 Task: Search one way flight ticket for 1 adult, 5 children, 2 infants in seat and 1 infant on lap in first from Daytona Beach: Daytona Beach International Airport to Laramie: Laramie Regional Airport on 5-3-2023. Number of bags: 1 checked bag. Price is upto 55000. Outbound departure time preference is 0:00.
Action: Mouse moved to (337, 168)
Screenshot: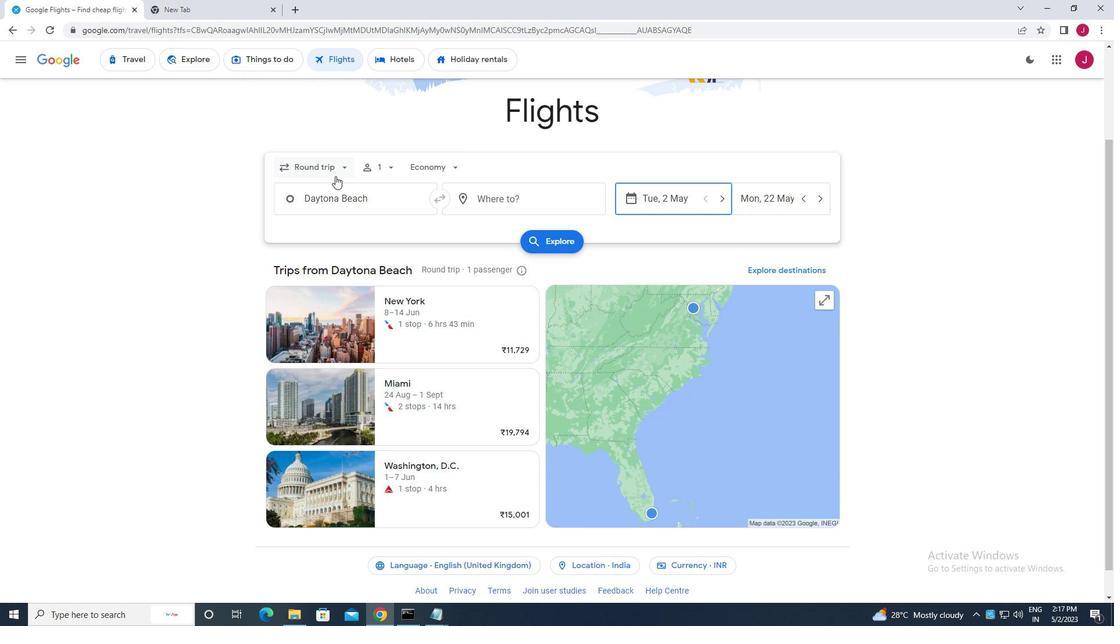 
Action: Mouse pressed left at (337, 168)
Screenshot: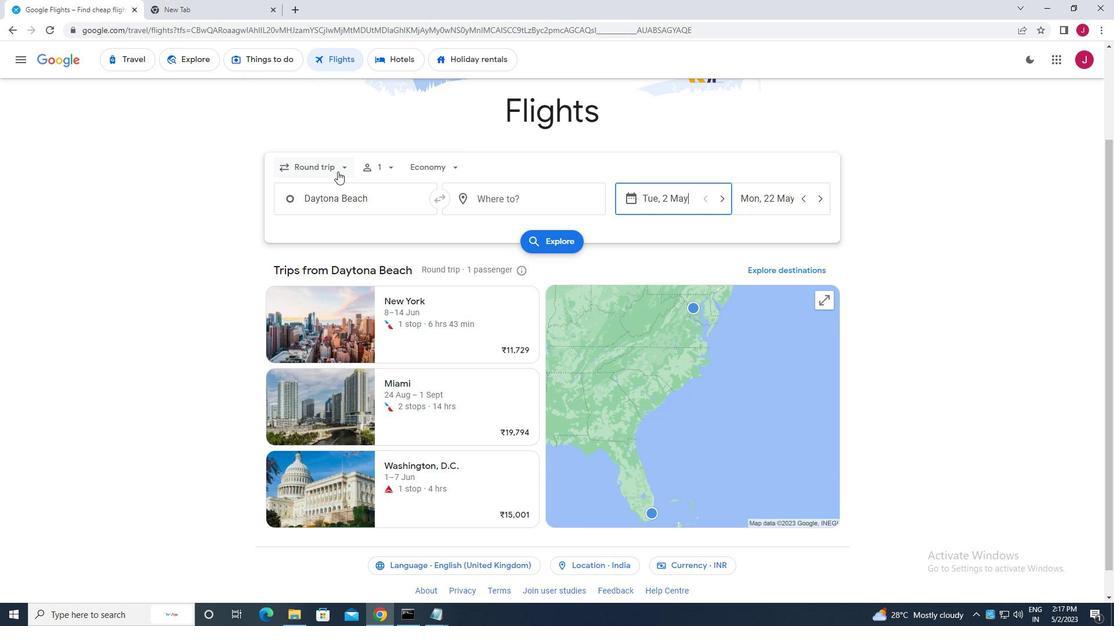 
Action: Mouse moved to (332, 216)
Screenshot: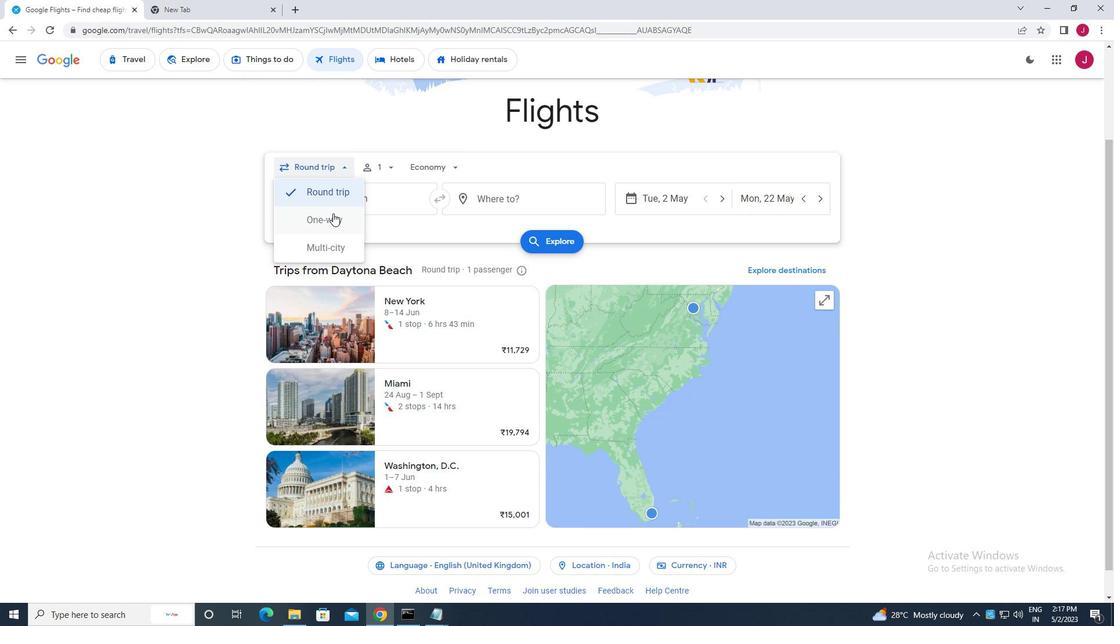 
Action: Mouse pressed left at (332, 216)
Screenshot: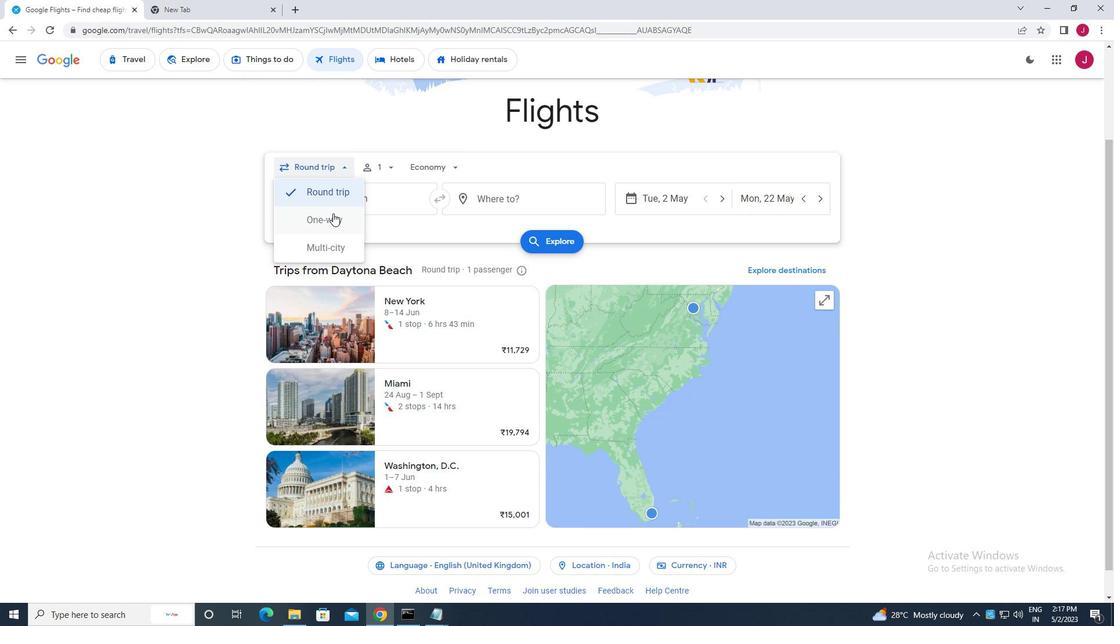 
Action: Mouse moved to (383, 168)
Screenshot: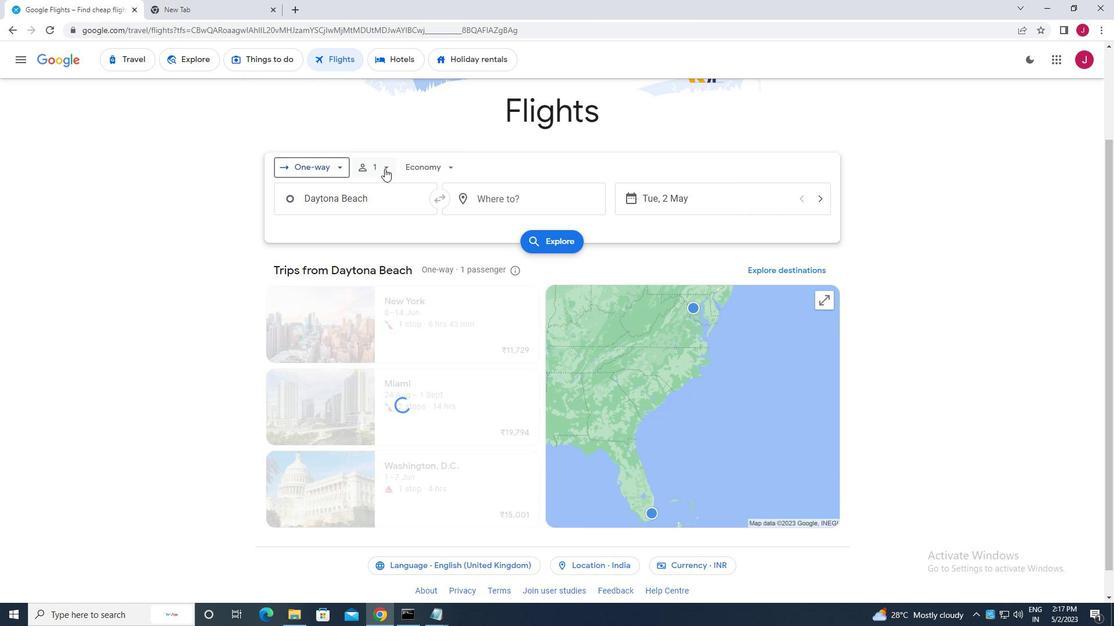 
Action: Mouse pressed left at (383, 168)
Screenshot: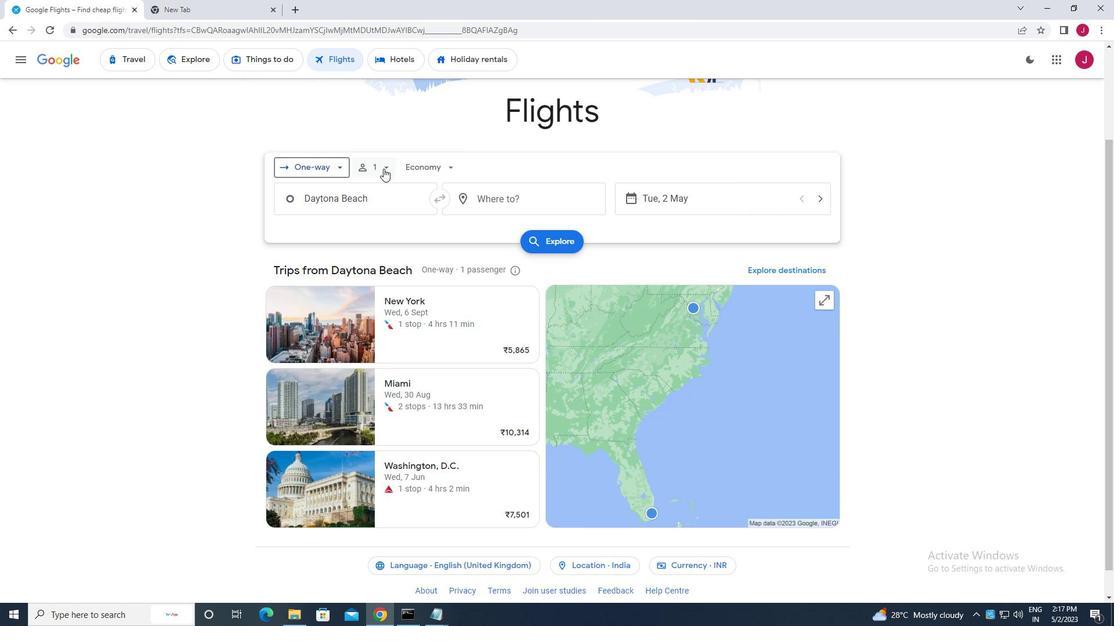 
Action: Mouse moved to (479, 227)
Screenshot: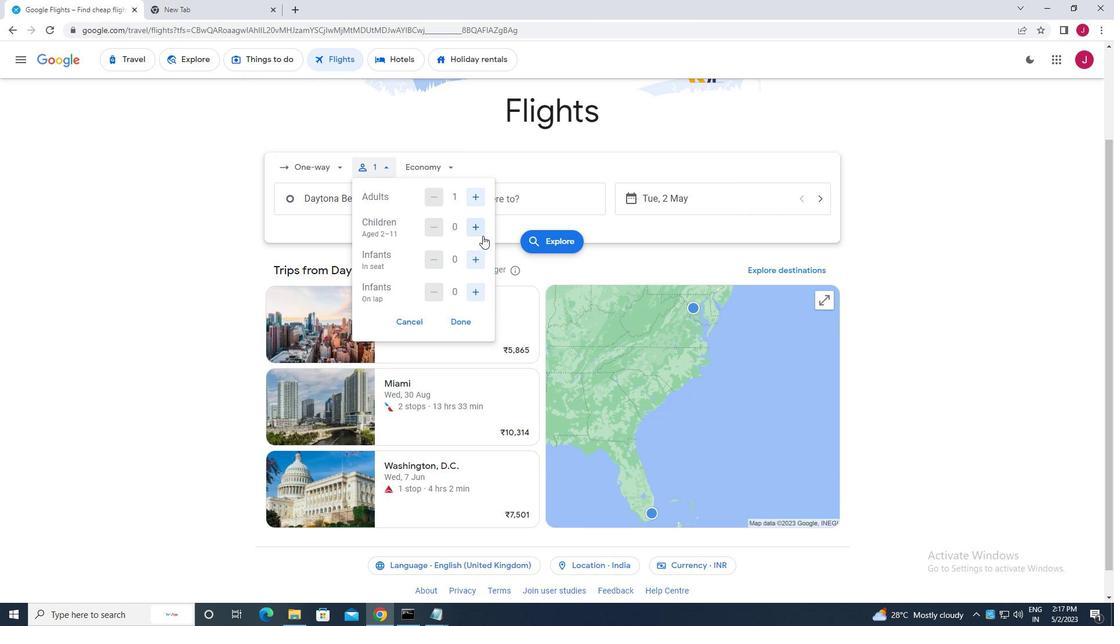 
Action: Mouse pressed left at (479, 227)
Screenshot: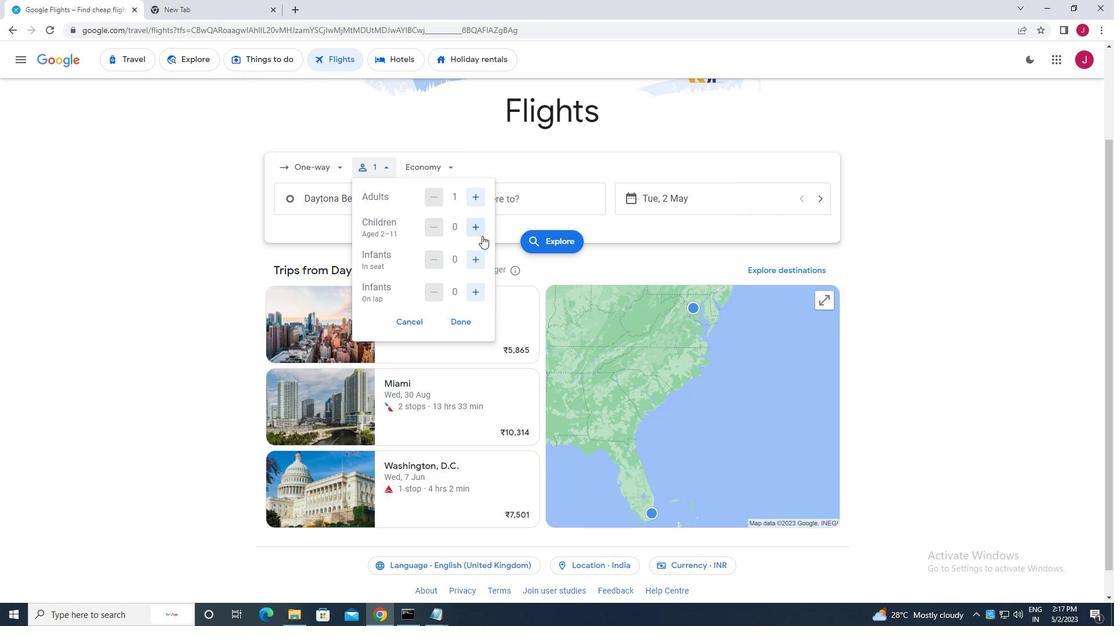 
Action: Mouse pressed left at (479, 227)
Screenshot: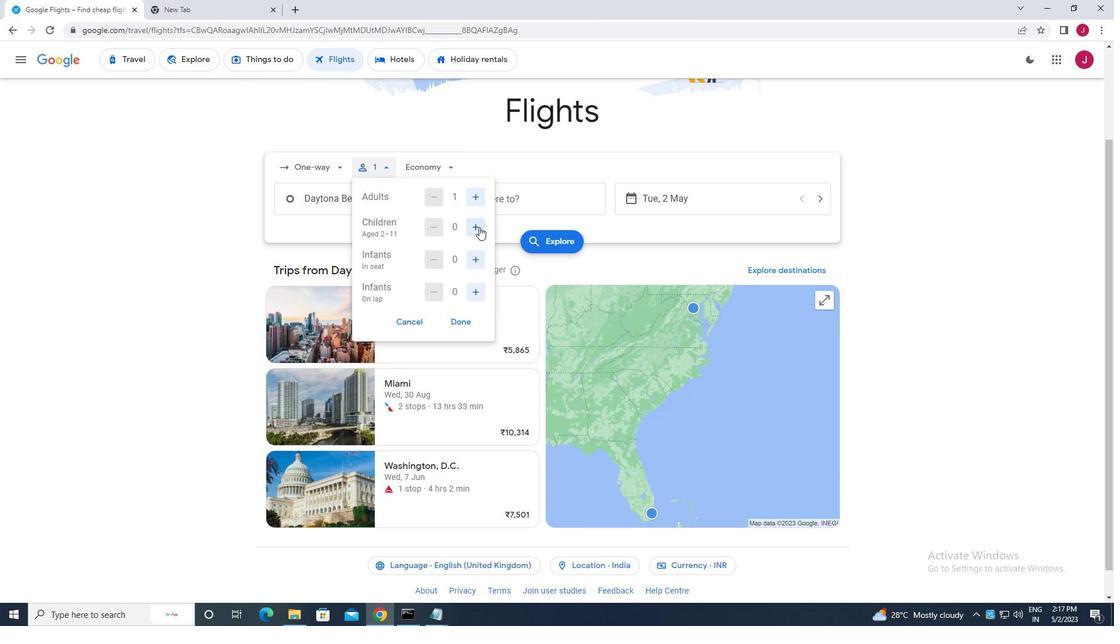 
Action: Mouse pressed left at (479, 227)
Screenshot: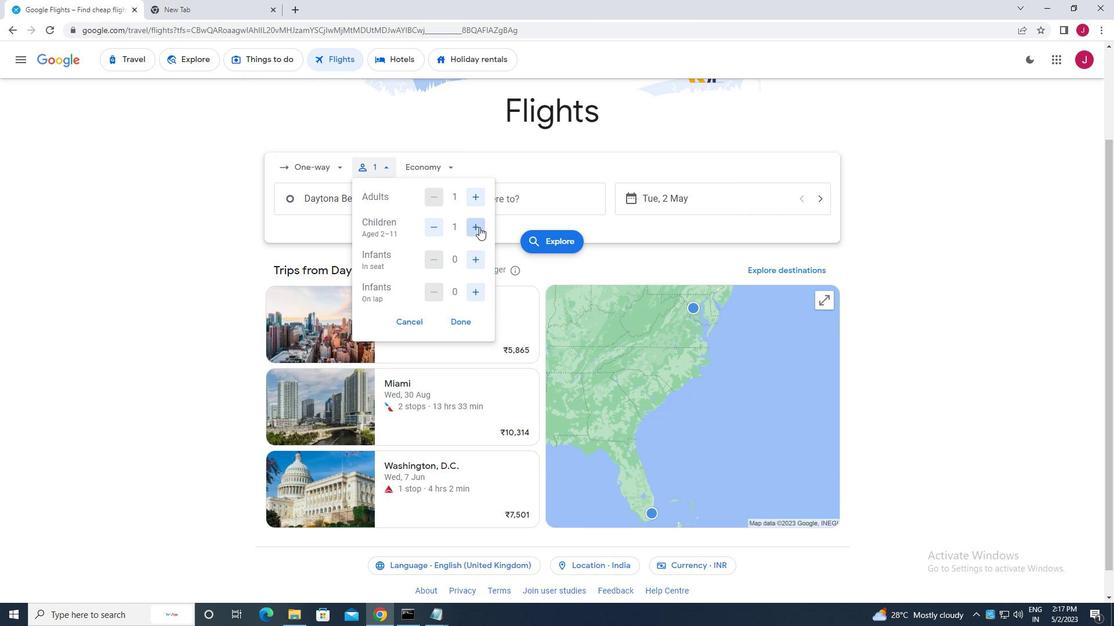 
Action: Mouse pressed left at (479, 227)
Screenshot: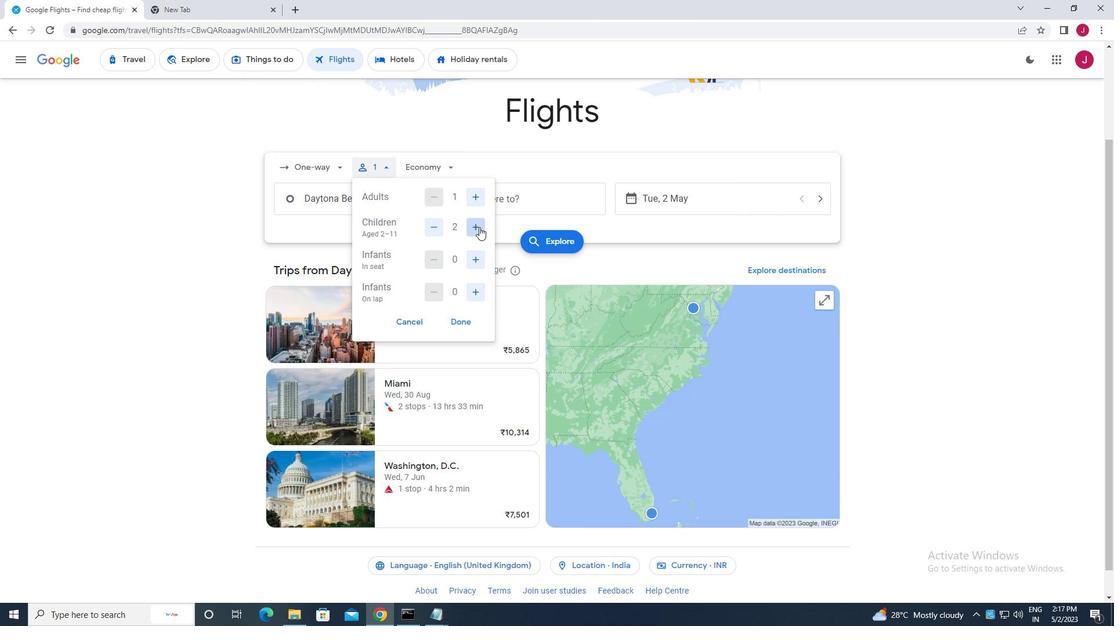 
Action: Mouse moved to (478, 227)
Screenshot: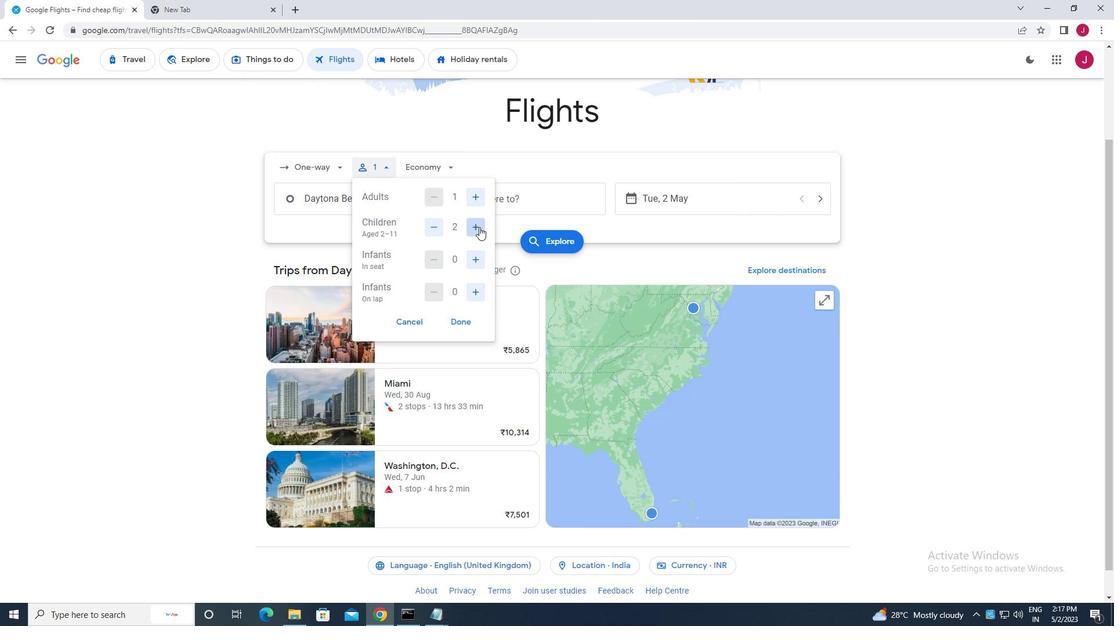 
Action: Mouse pressed left at (478, 227)
Screenshot: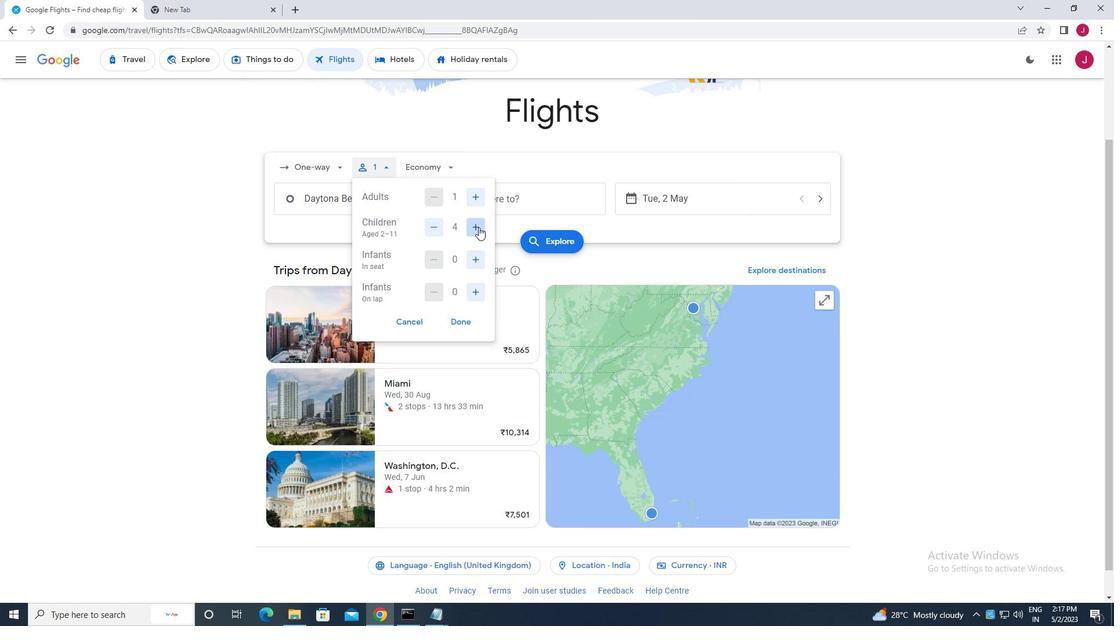 
Action: Mouse moved to (474, 264)
Screenshot: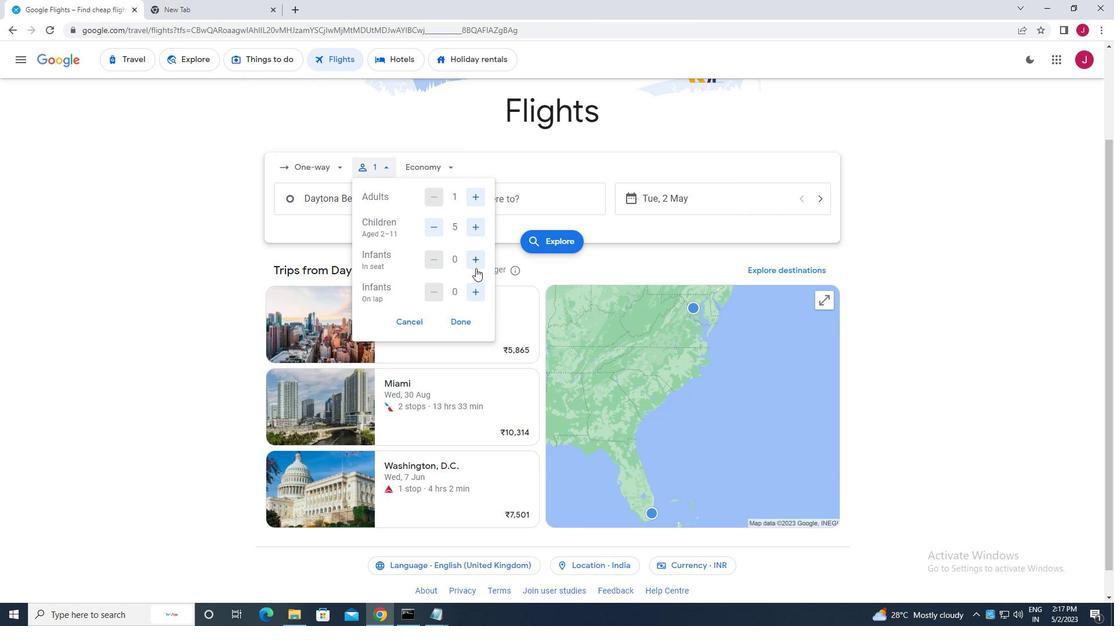 
Action: Mouse pressed left at (474, 264)
Screenshot: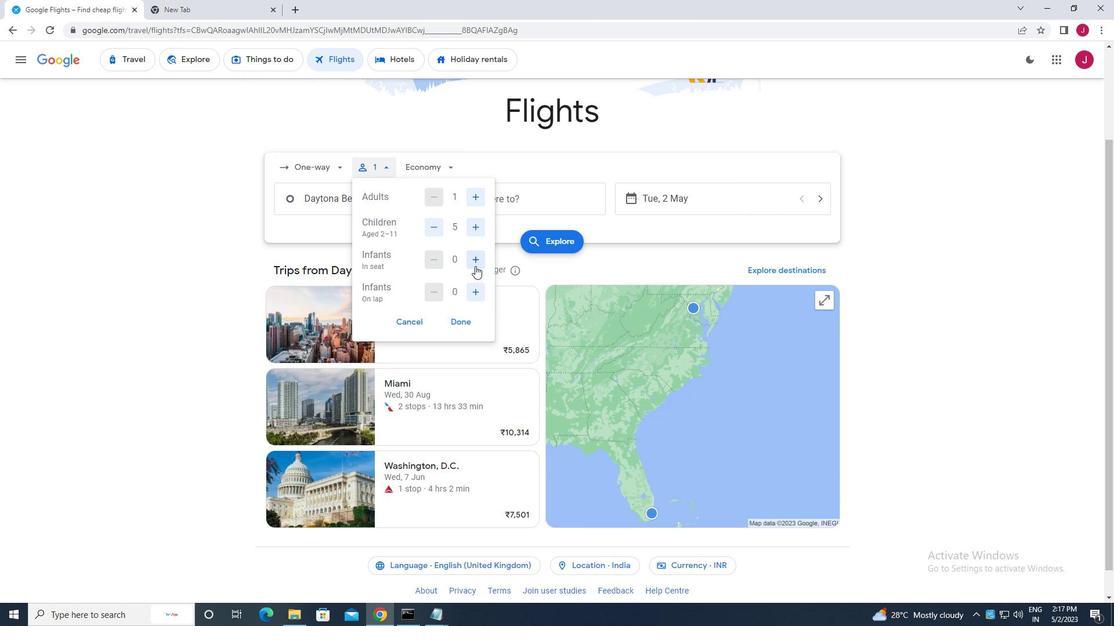 
Action: Mouse pressed left at (474, 264)
Screenshot: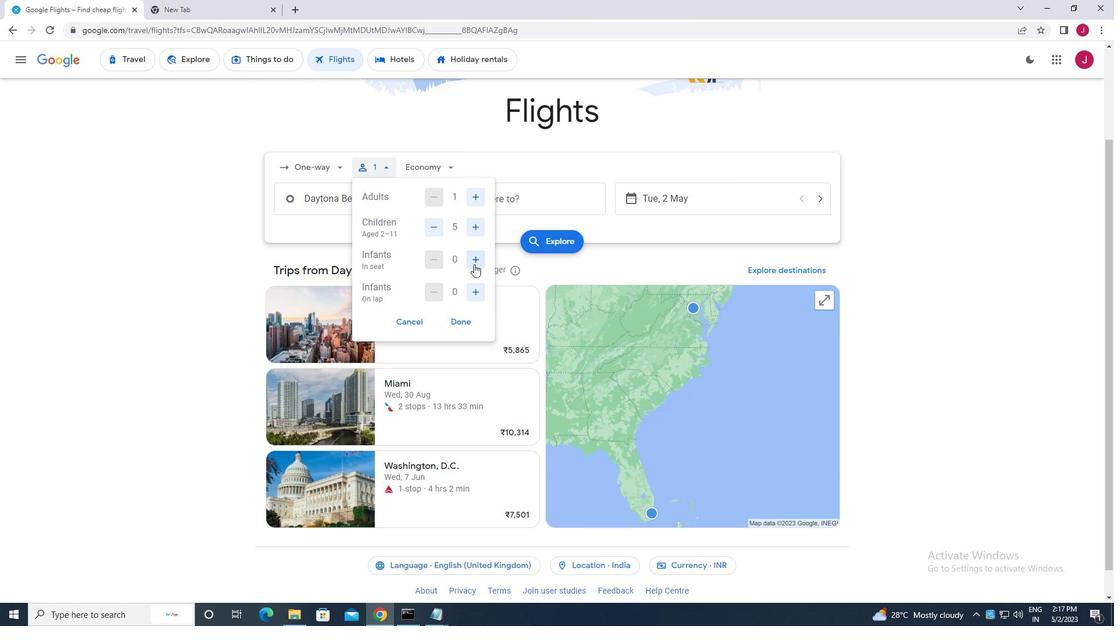 
Action: Mouse moved to (473, 291)
Screenshot: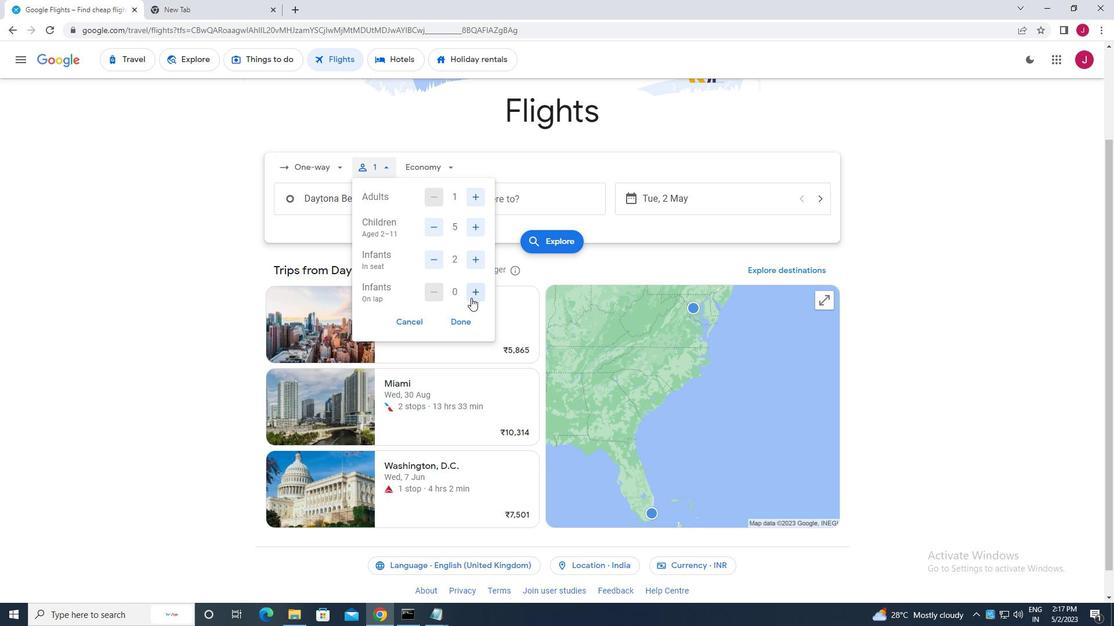 
Action: Mouse pressed left at (473, 291)
Screenshot: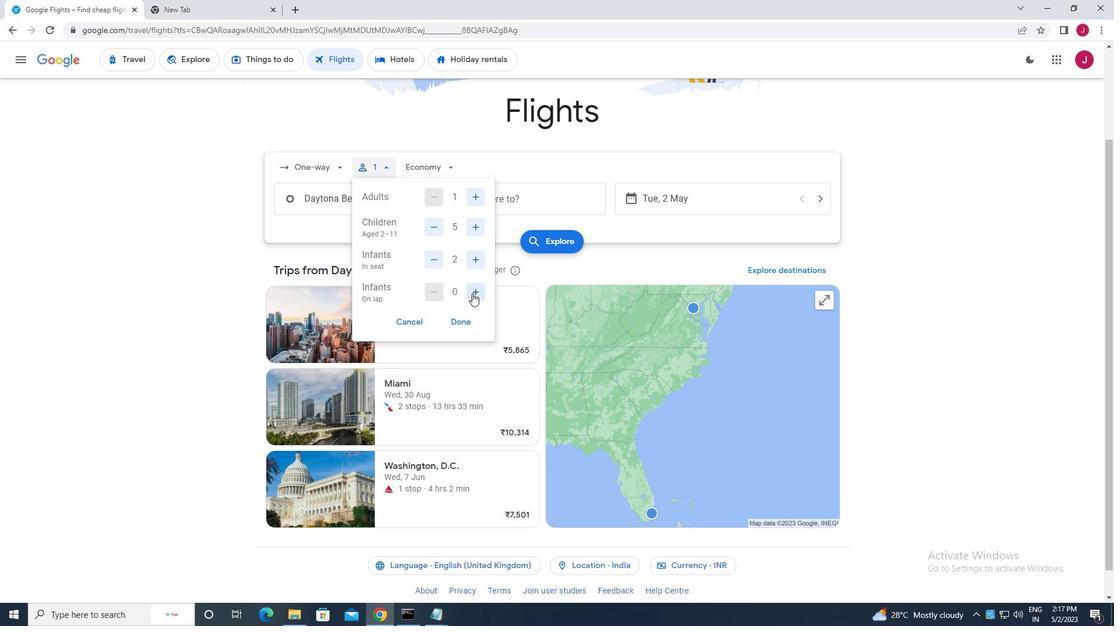 
Action: Mouse moved to (431, 262)
Screenshot: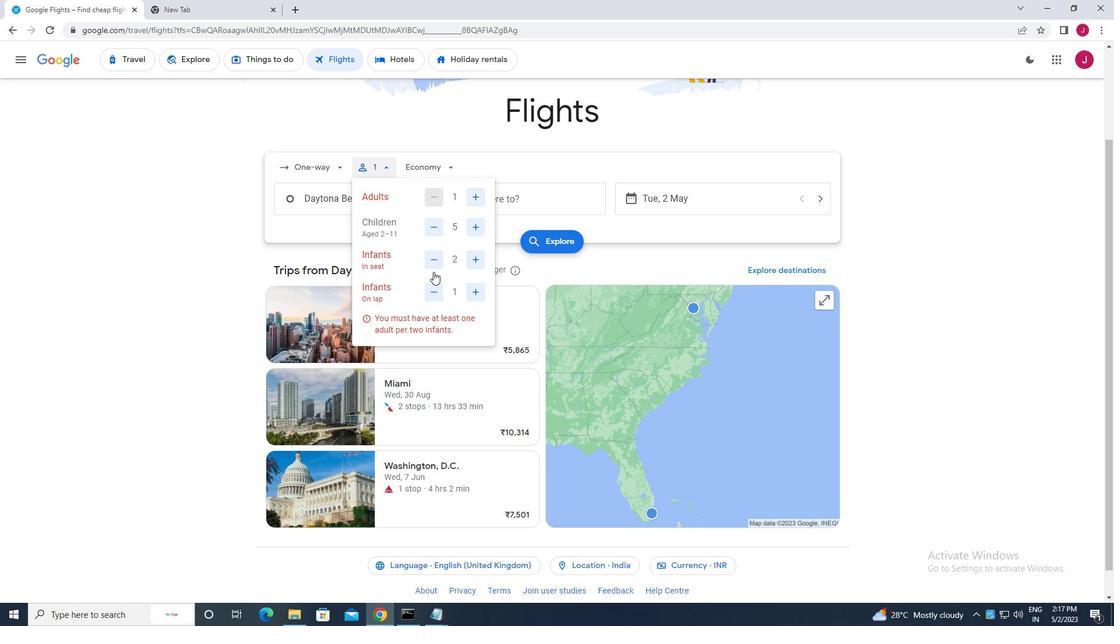 
Action: Mouse pressed left at (431, 262)
Screenshot: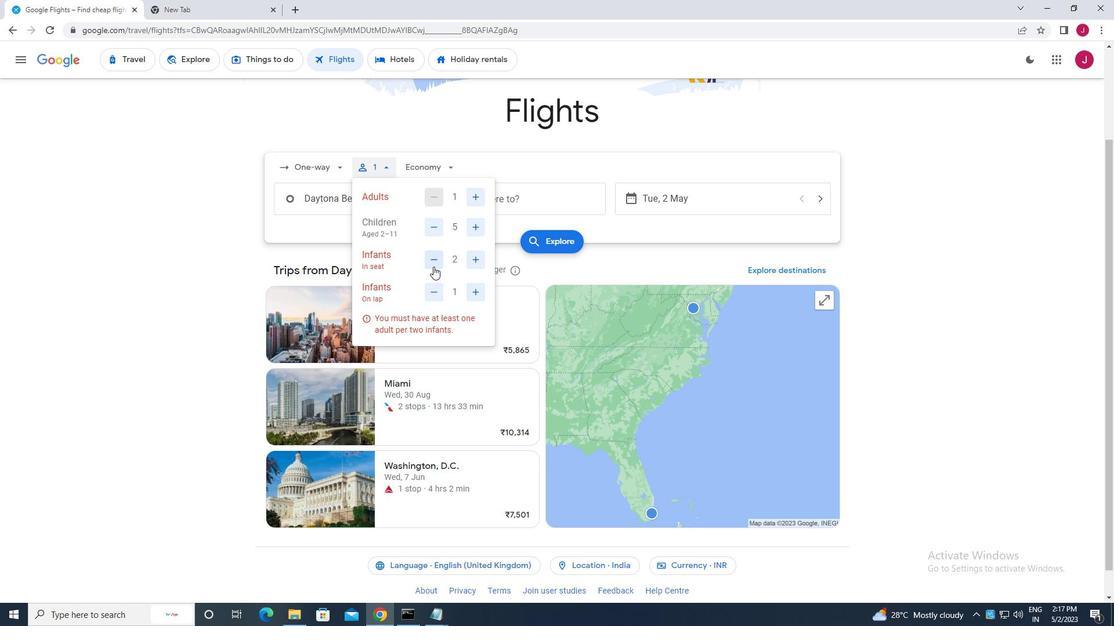 
Action: Mouse moved to (459, 317)
Screenshot: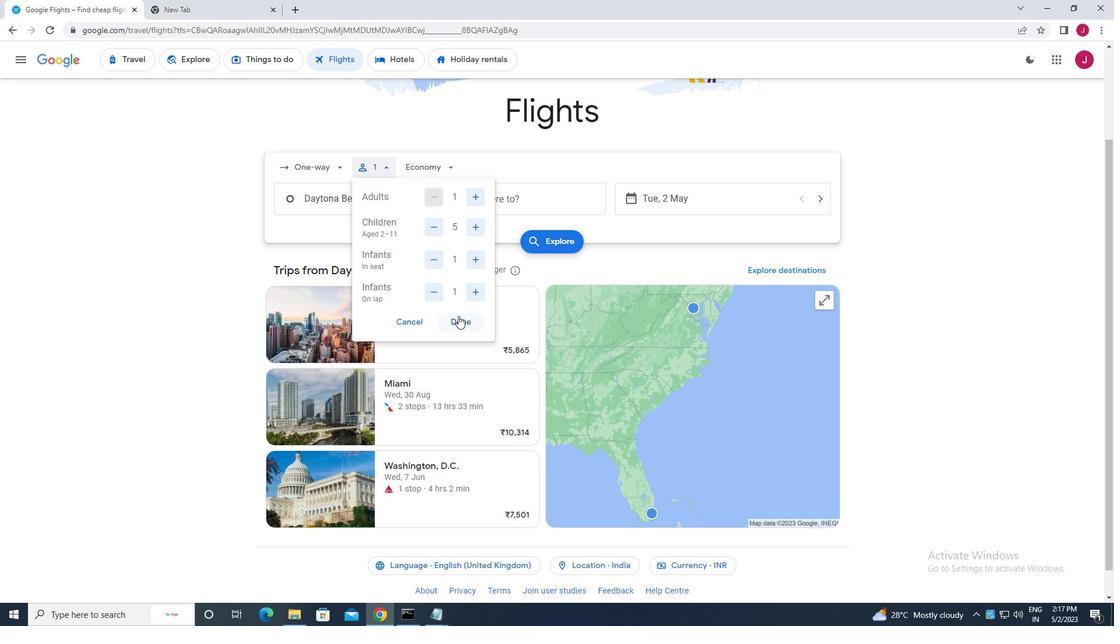 
Action: Mouse pressed left at (459, 317)
Screenshot: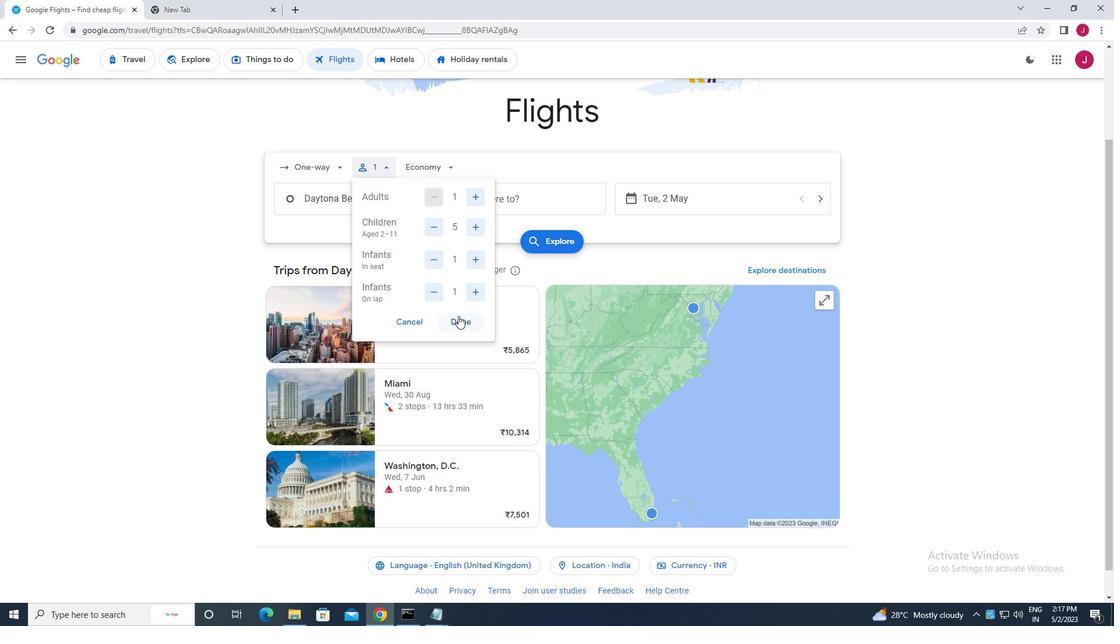
Action: Mouse moved to (439, 169)
Screenshot: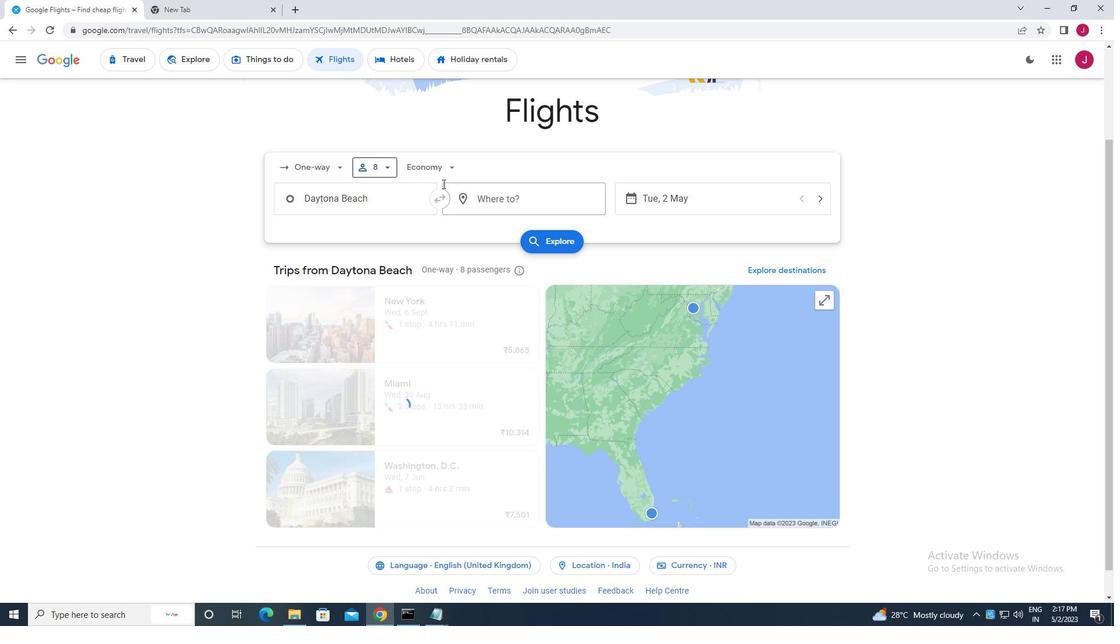 
Action: Mouse pressed left at (439, 169)
Screenshot: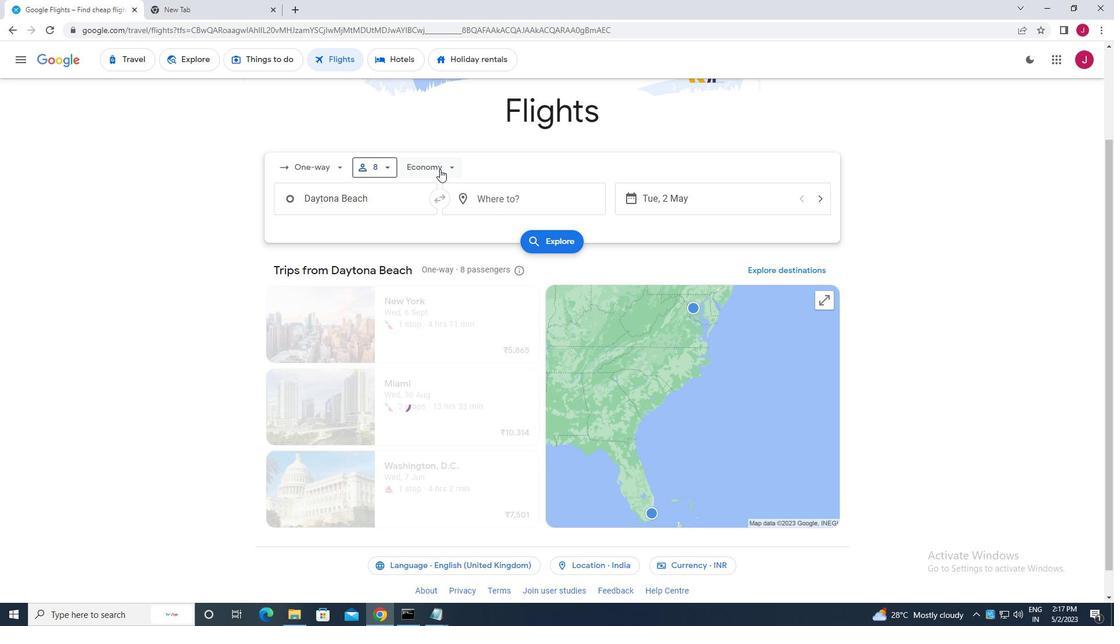 
Action: Mouse moved to (442, 271)
Screenshot: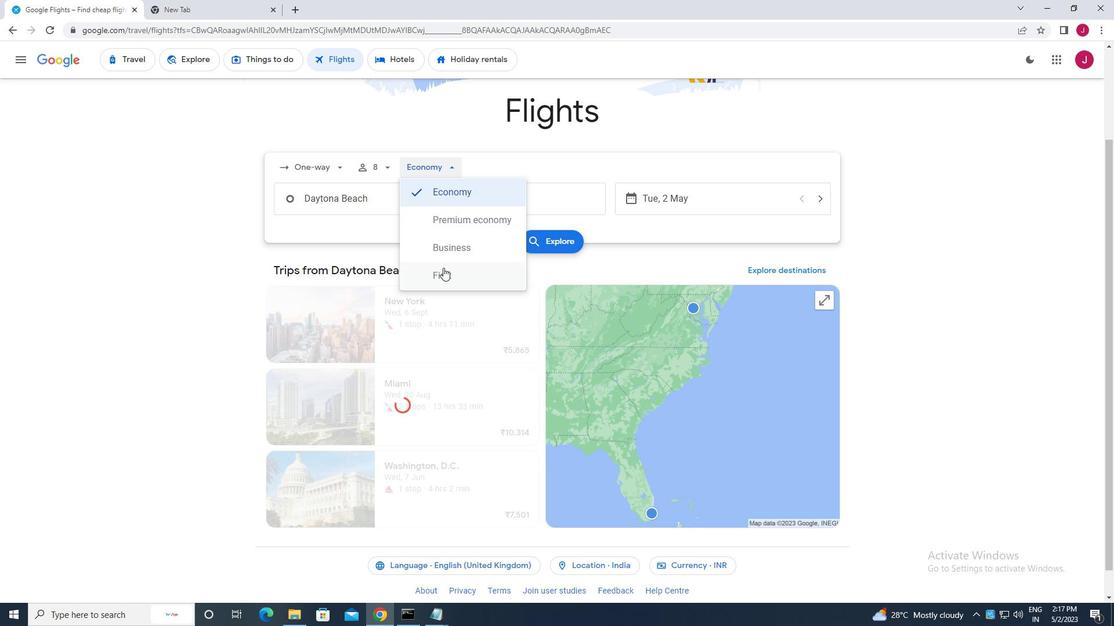 
Action: Mouse pressed left at (442, 271)
Screenshot: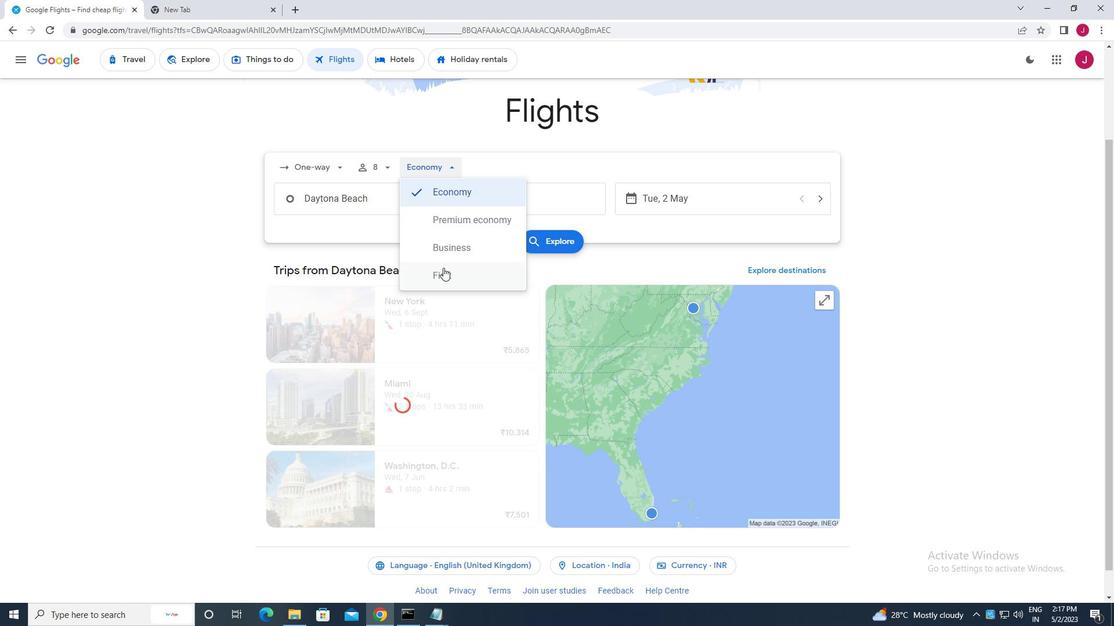 
Action: Mouse moved to (385, 203)
Screenshot: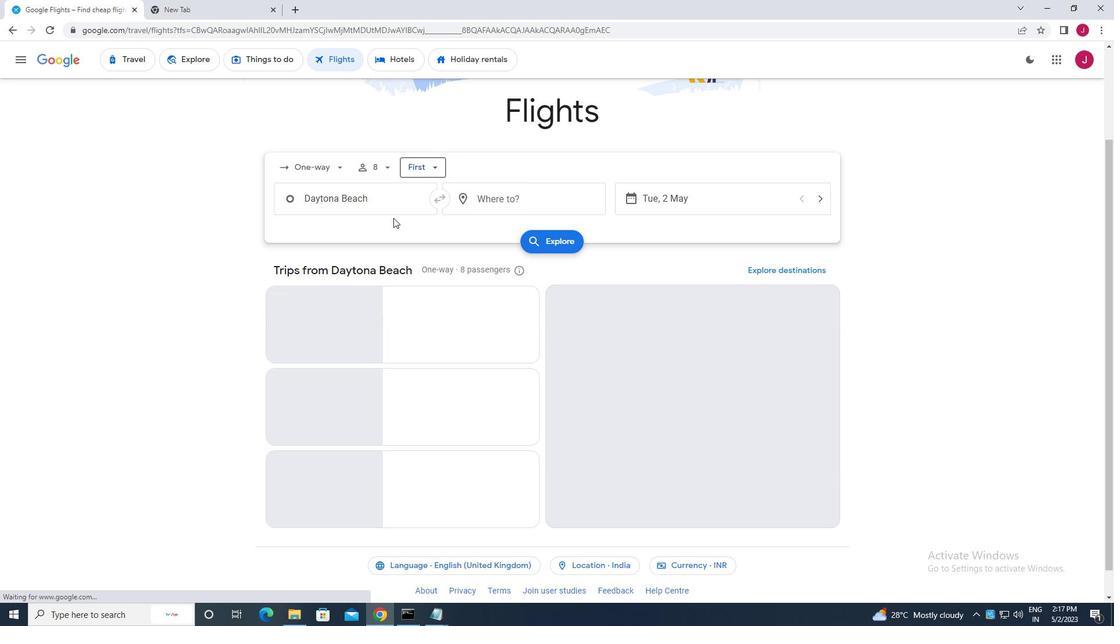 
Action: Mouse pressed left at (385, 203)
Screenshot: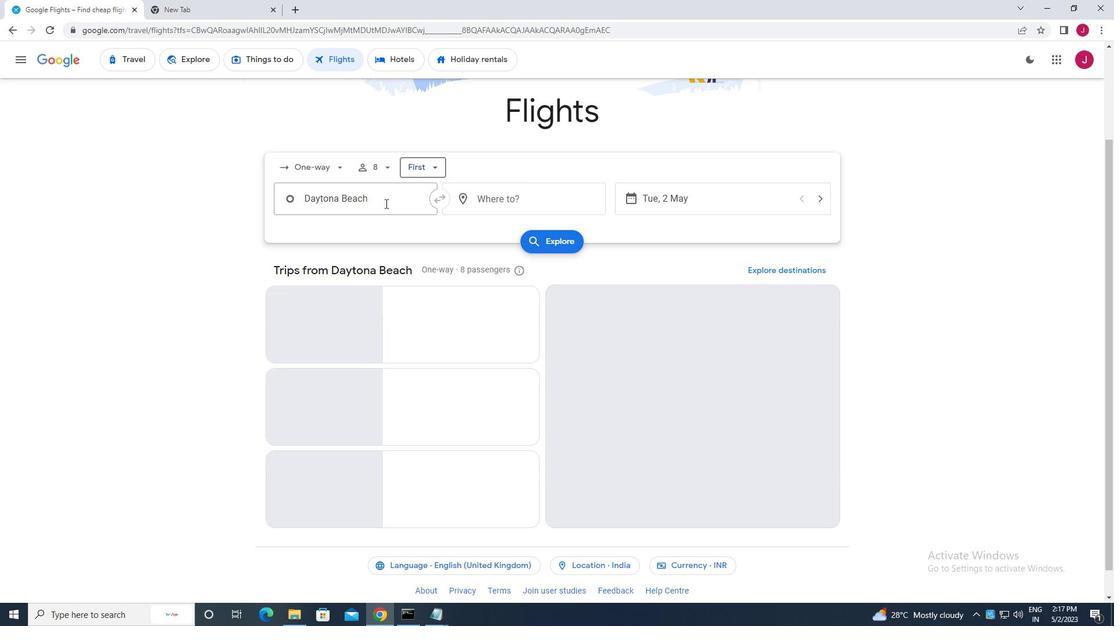 
Action: Mouse moved to (385, 203)
Screenshot: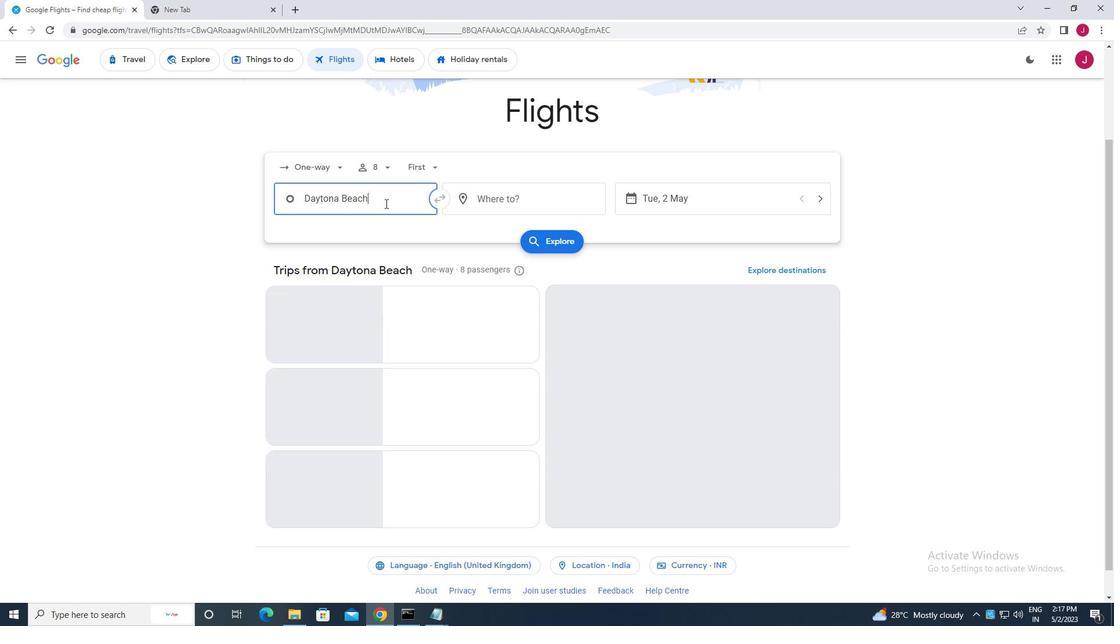 
Action: Key pressed dayt
Screenshot: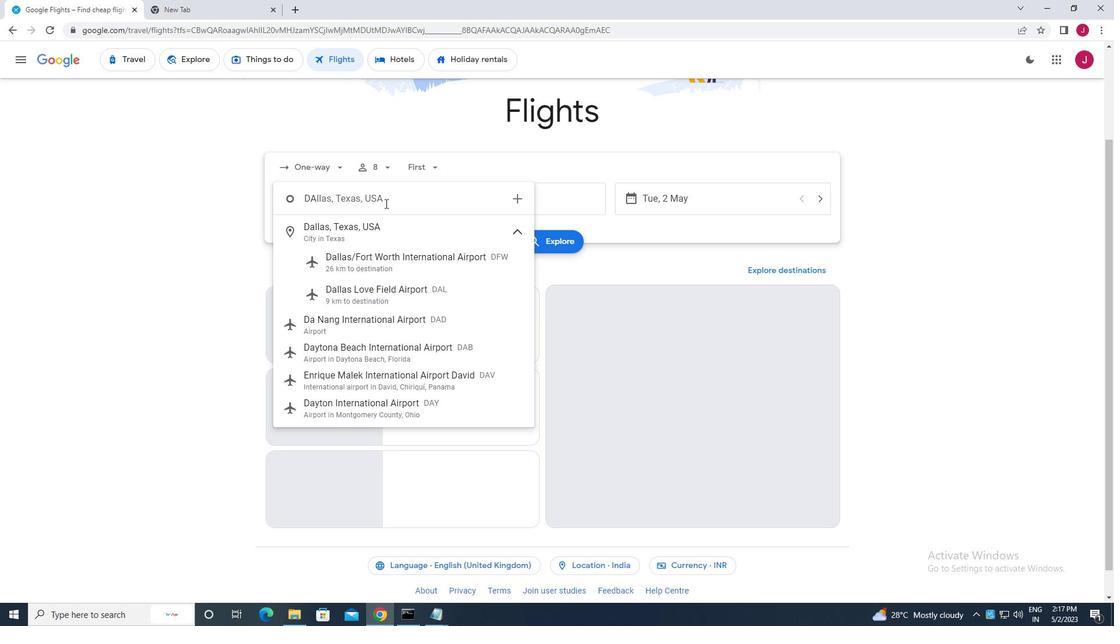 
Action: Mouse moved to (390, 259)
Screenshot: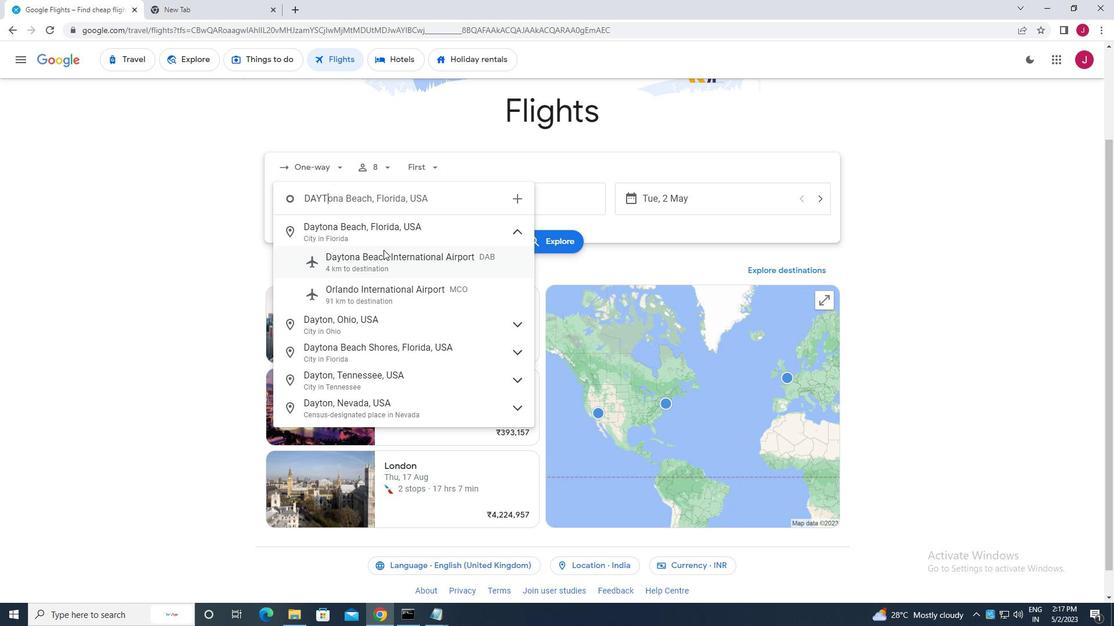 
Action: Mouse pressed left at (390, 259)
Screenshot: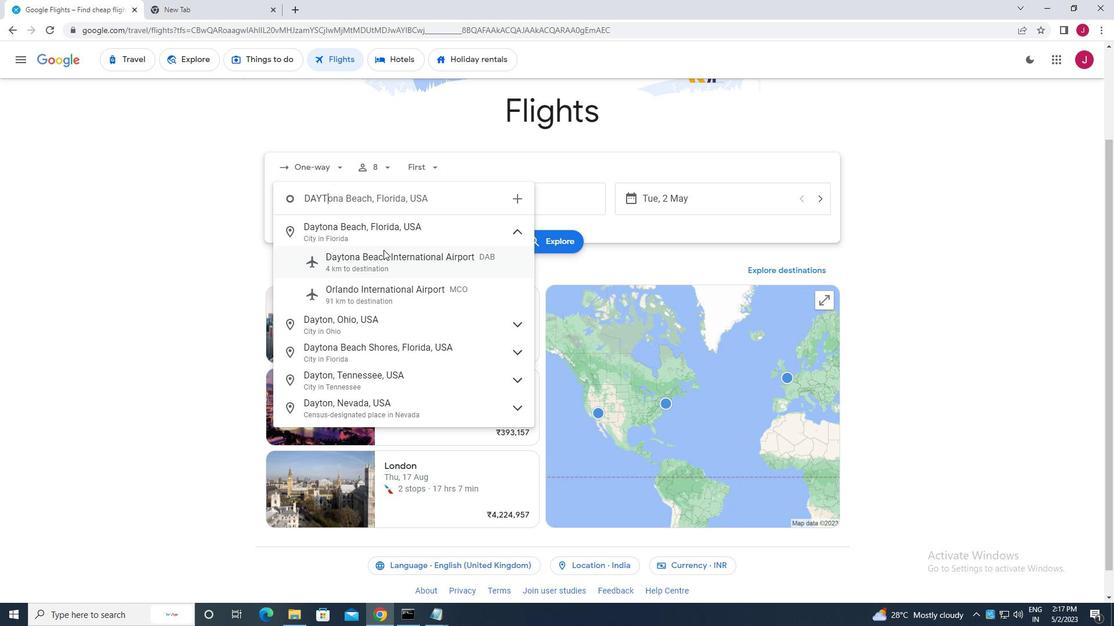 
Action: Mouse moved to (572, 197)
Screenshot: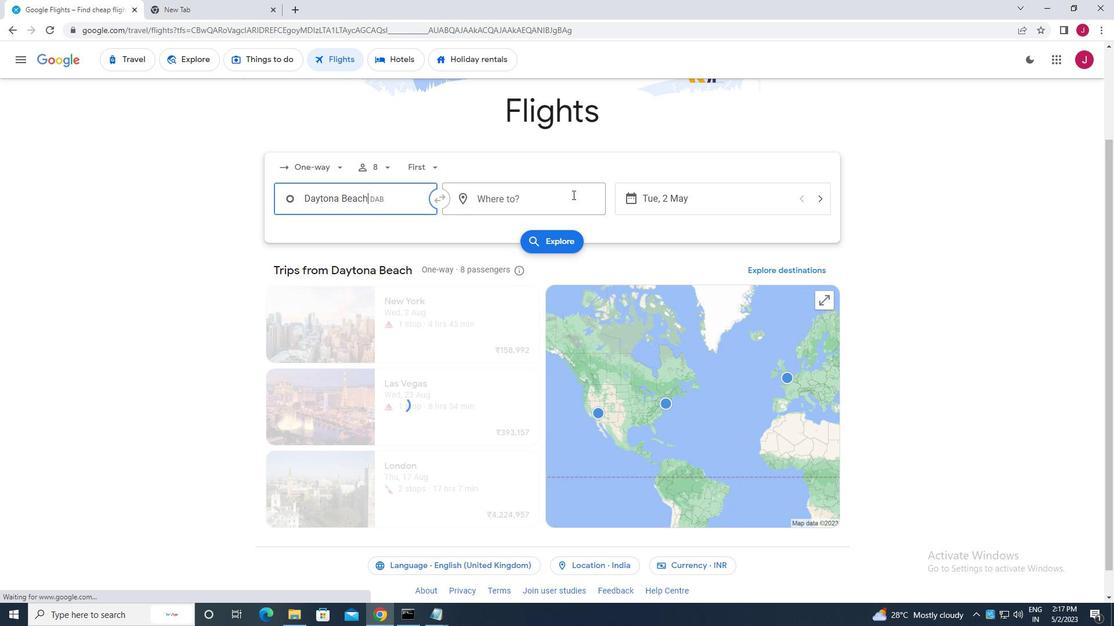 
Action: Mouse pressed left at (572, 197)
Screenshot: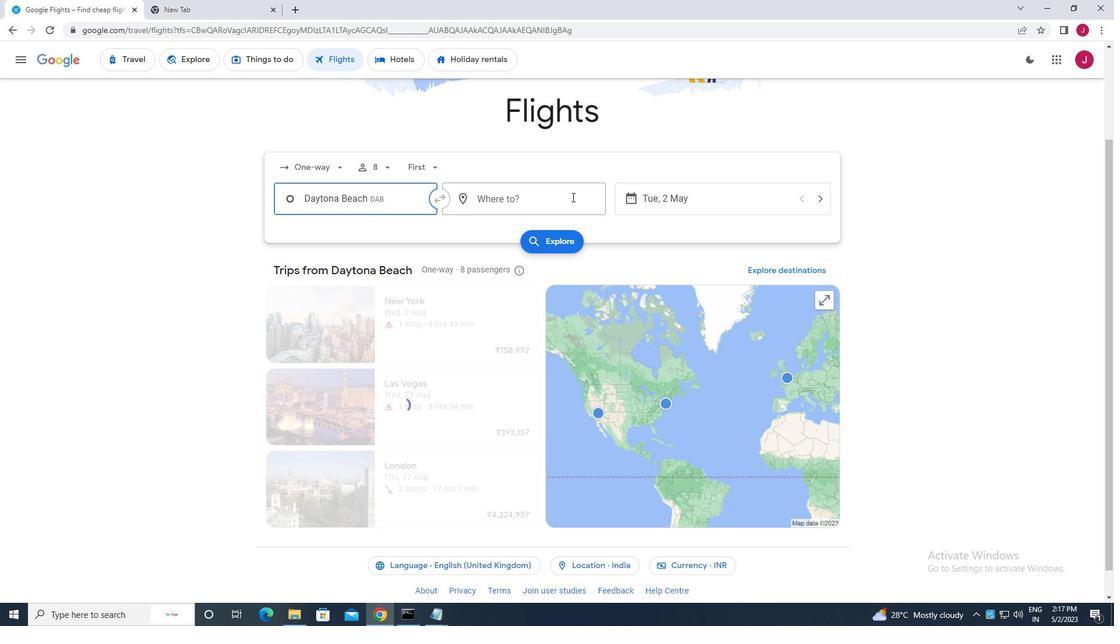 
Action: Key pressed l;aram<Key.backspace><Key.backspace><Key.backspace><Key.backspace><Key.backspace>aram
Screenshot: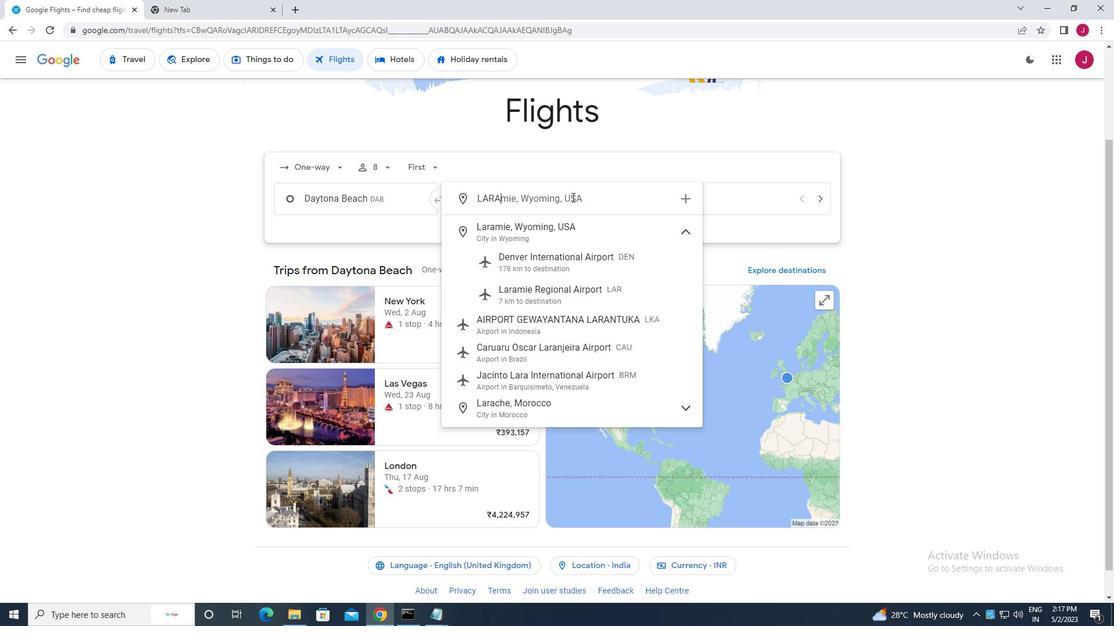 
Action: Mouse moved to (570, 292)
Screenshot: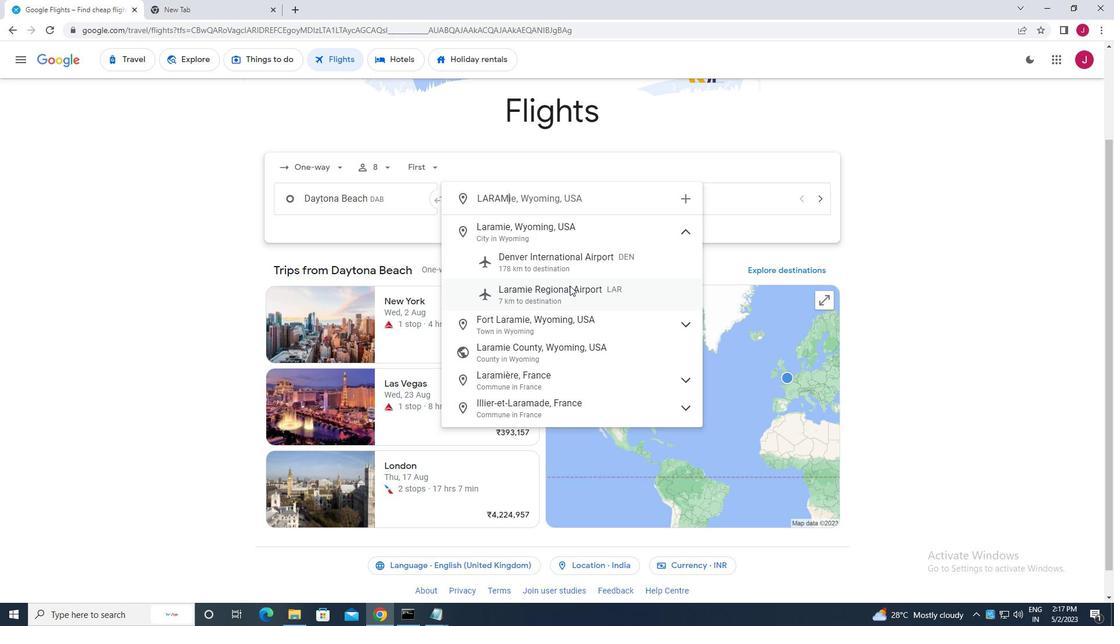 
Action: Mouse pressed left at (570, 292)
Screenshot: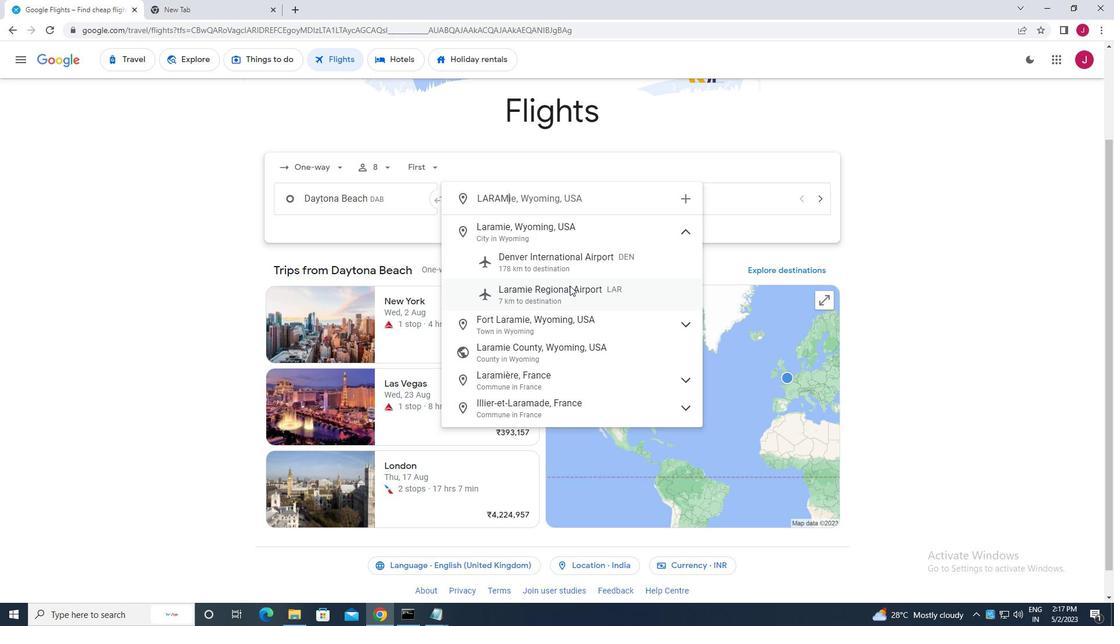 
Action: Mouse moved to (677, 201)
Screenshot: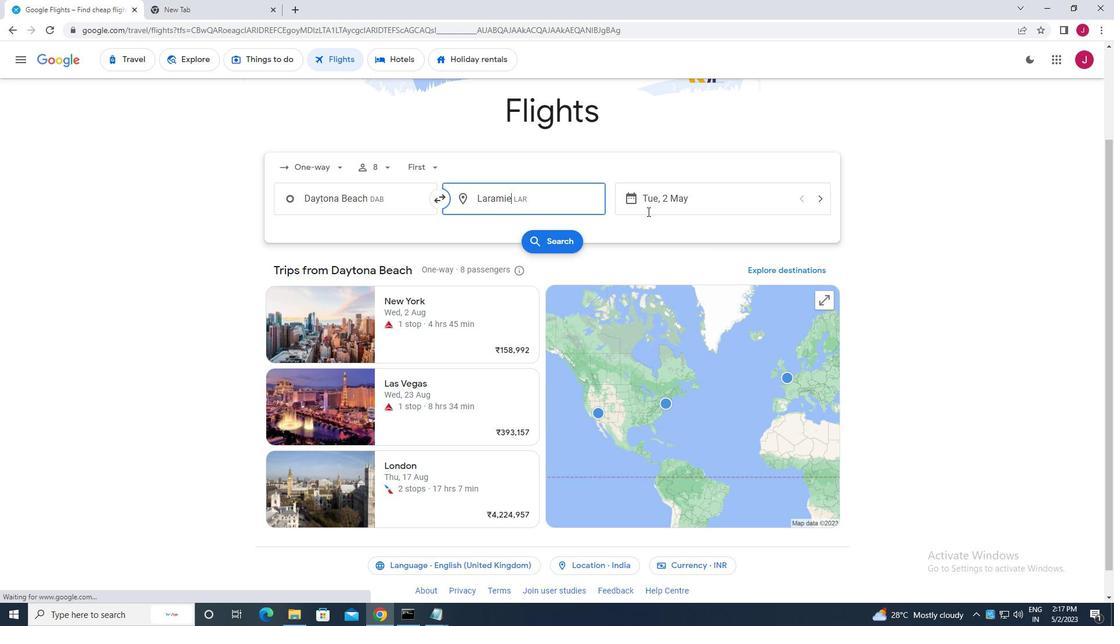 
Action: Mouse pressed left at (677, 201)
Screenshot: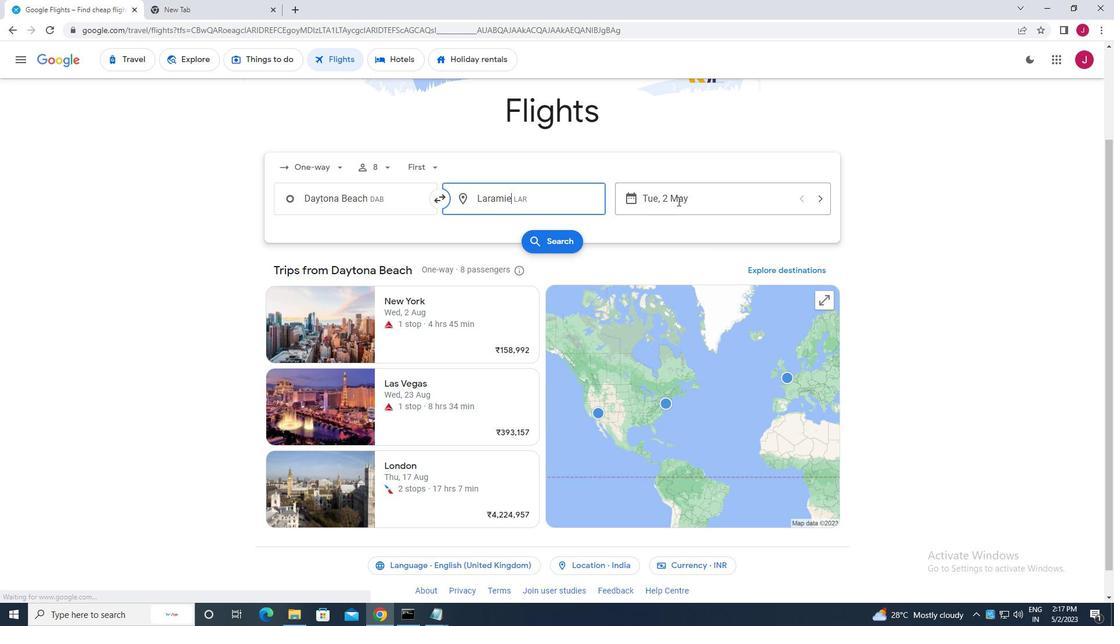 
Action: Mouse moved to (504, 293)
Screenshot: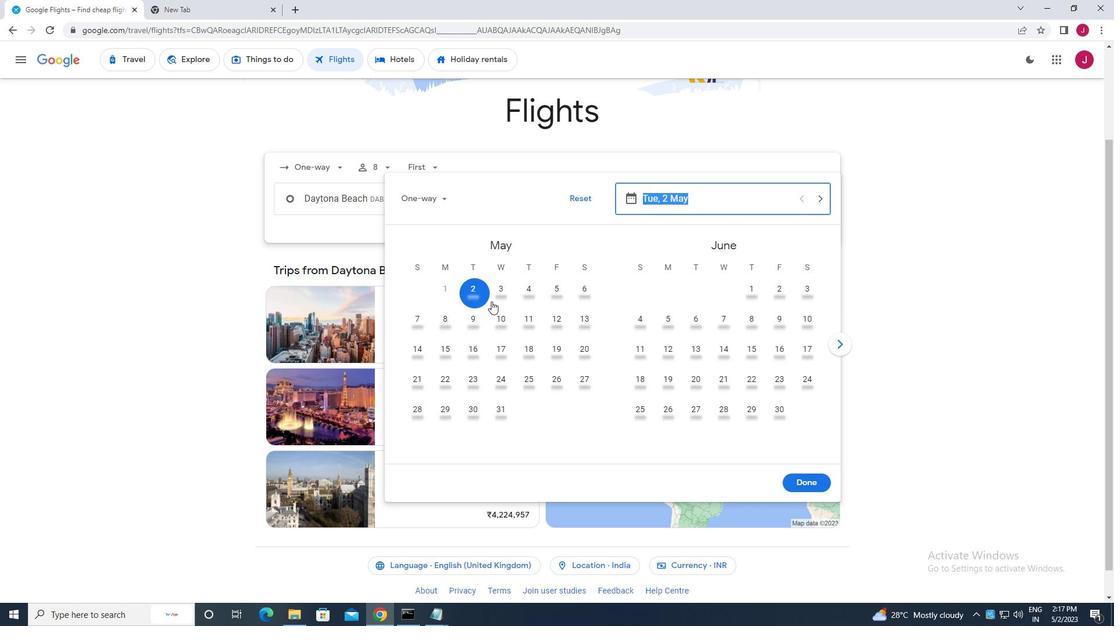 
Action: Mouse pressed left at (504, 293)
Screenshot: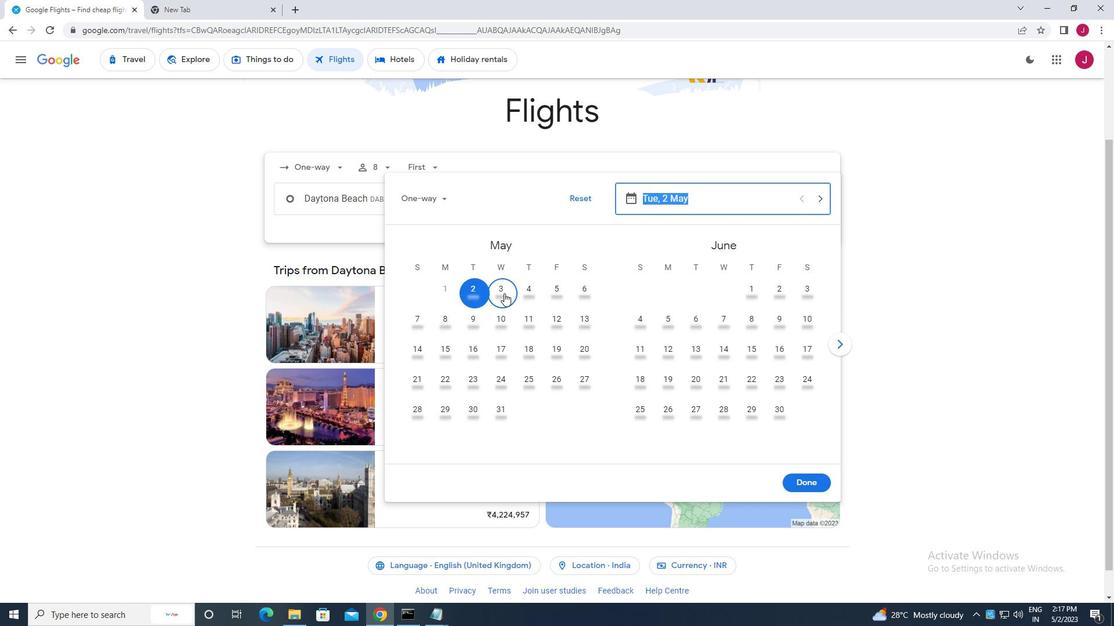 
Action: Mouse moved to (799, 481)
Screenshot: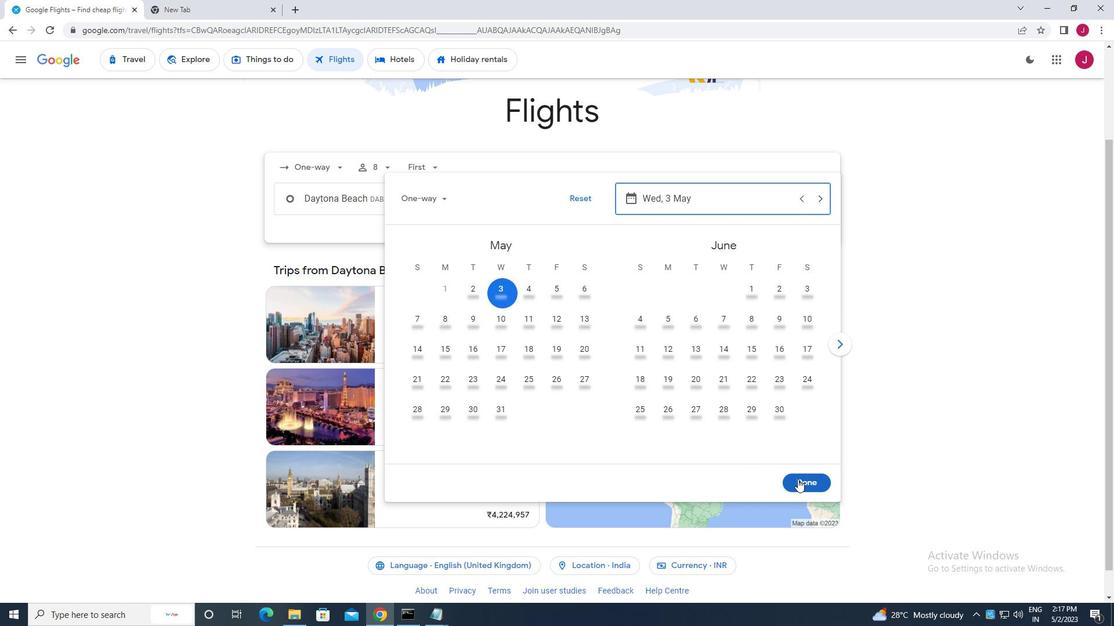 
Action: Mouse pressed left at (799, 481)
Screenshot: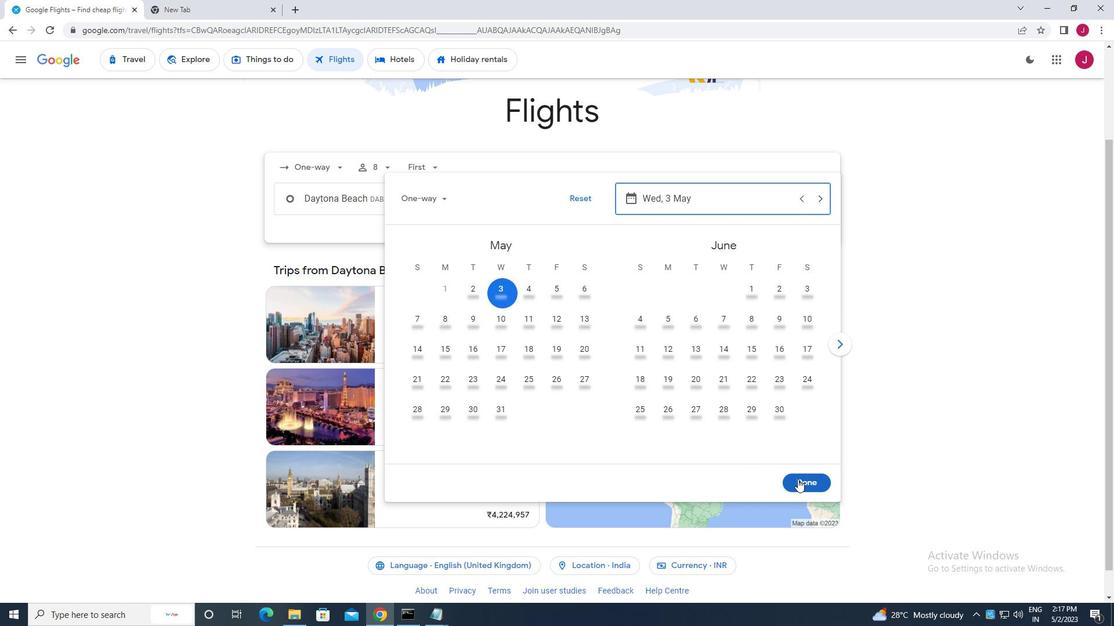 
Action: Mouse moved to (550, 241)
Screenshot: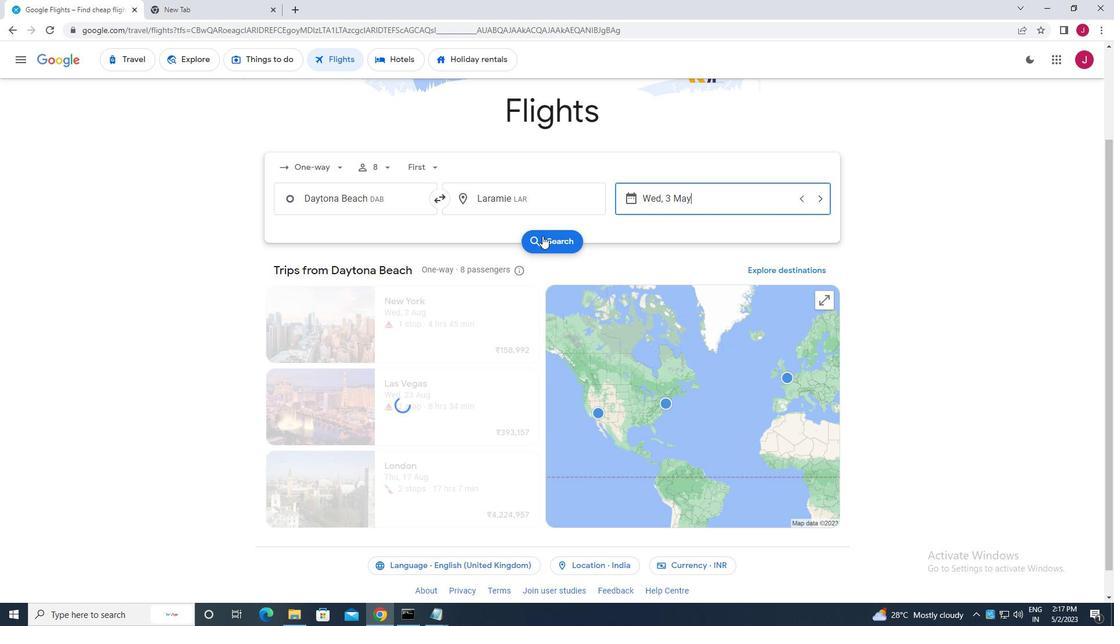 
Action: Mouse pressed left at (550, 241)
Screenshot: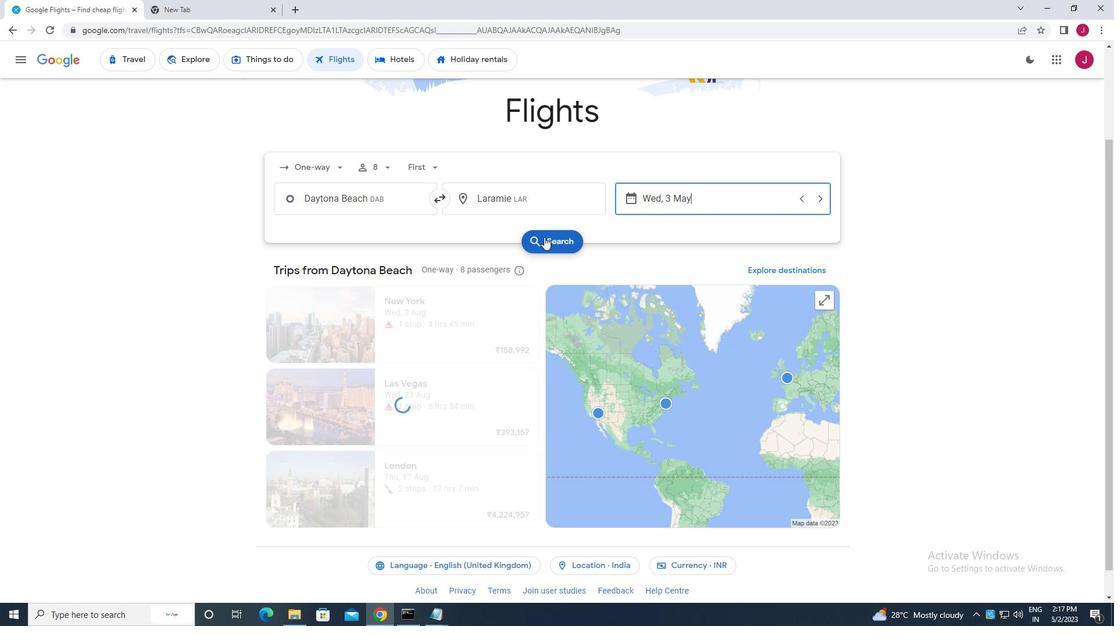 
Action: Mouse moved to (294, 163)
Screenshot: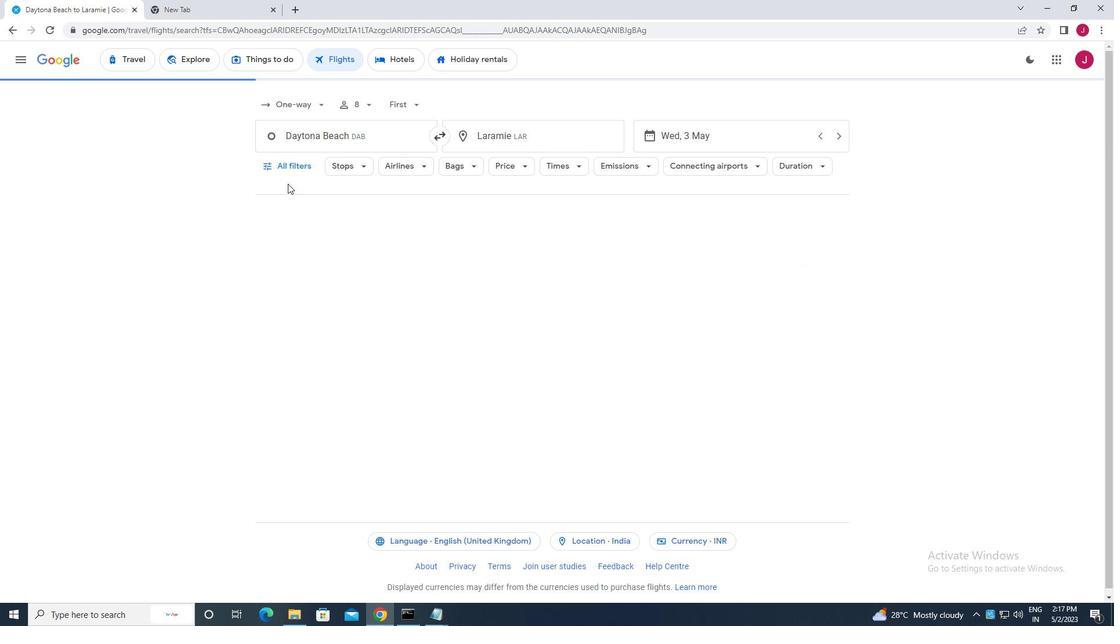 
Action: Mouse pressed left at (294, 163)
Screenshot: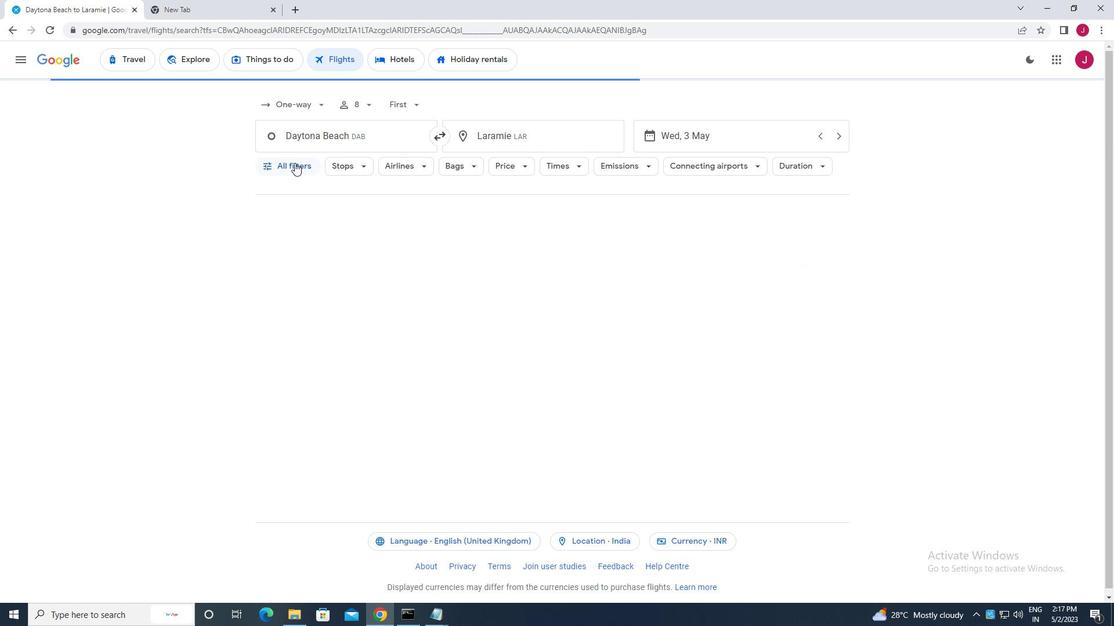 
Action: Mouse moved to (309, 230)
Screenshot: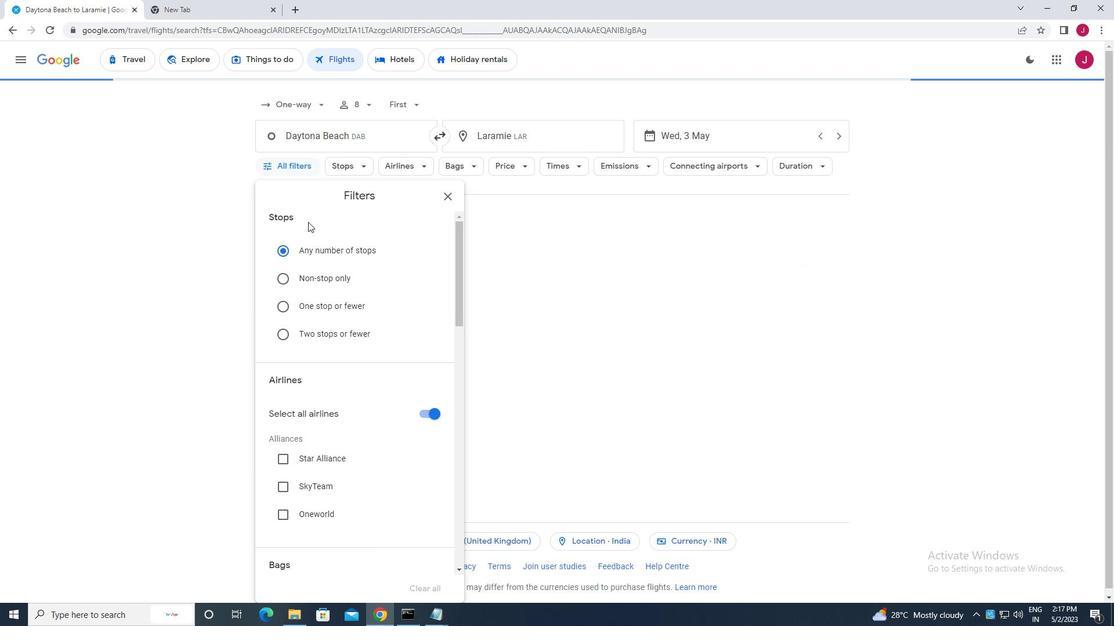 
Action: Mouse scrolled (309, 229) with delta (0, 0)
Screenshot: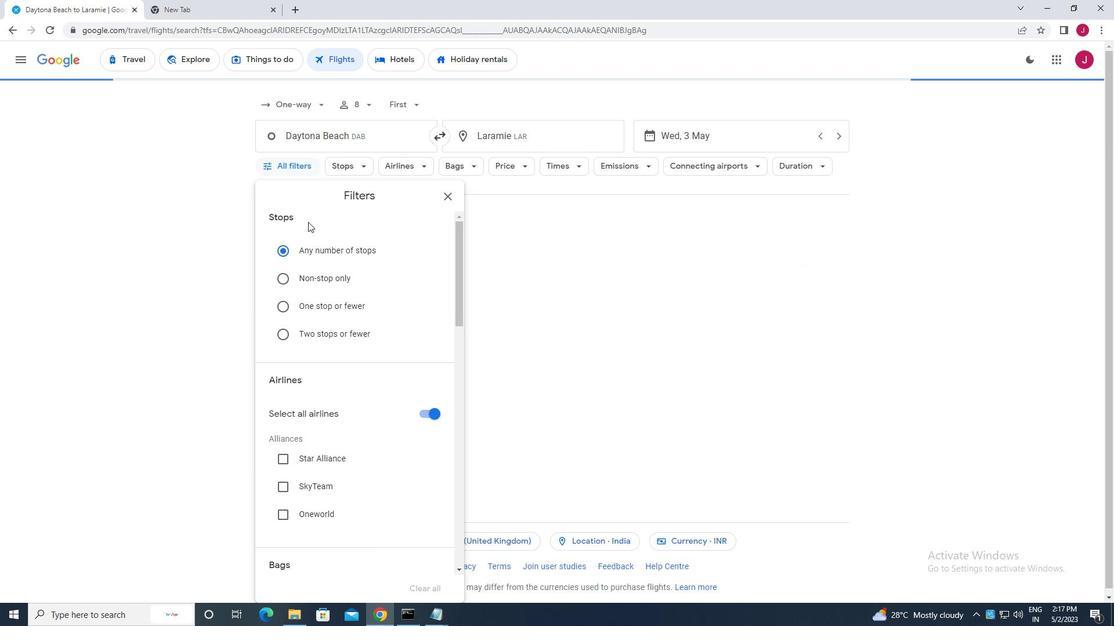 
Action: Mouse moved to (309, 233)
Screenshot: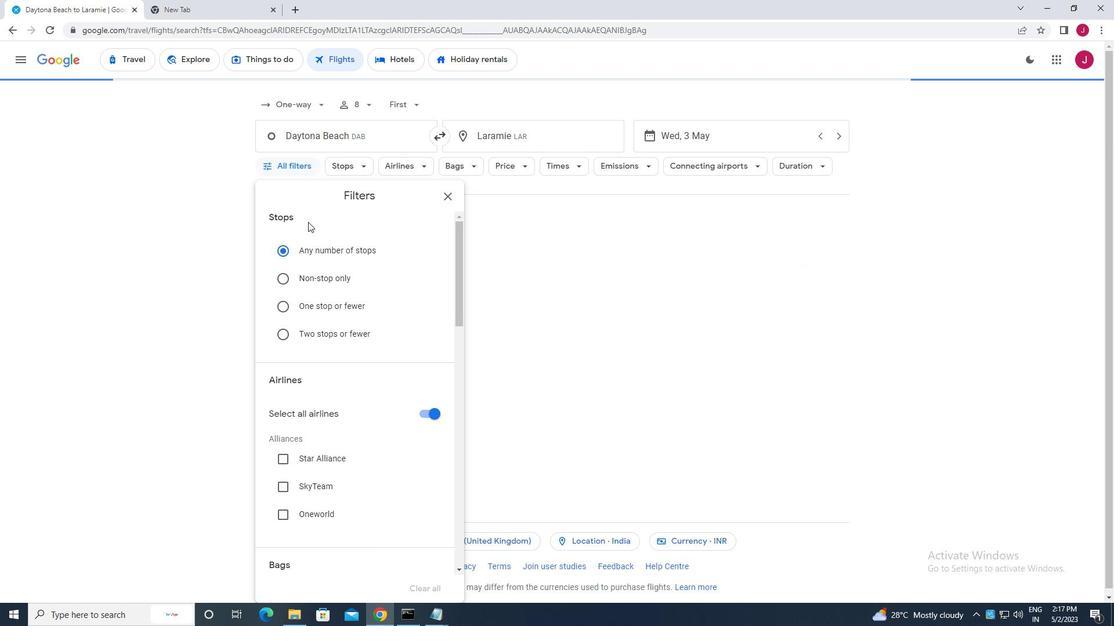 
Action: Mouse scrolled (309, 233) with delta (0, 0)
Screenshot: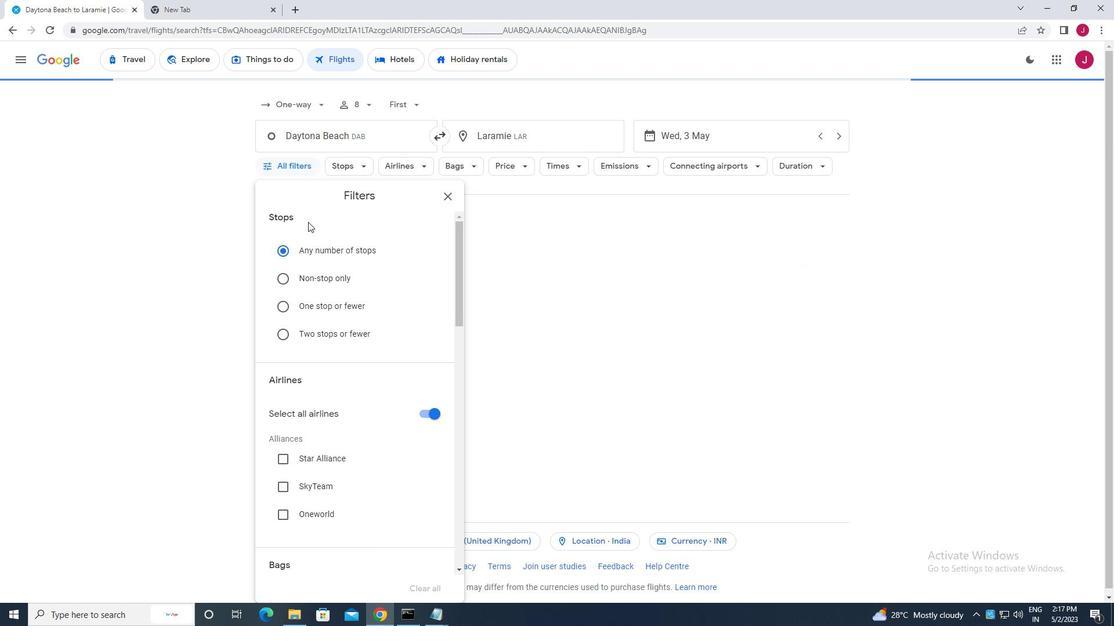 
Action: Mouse moved to (310, 235)
Screenshot: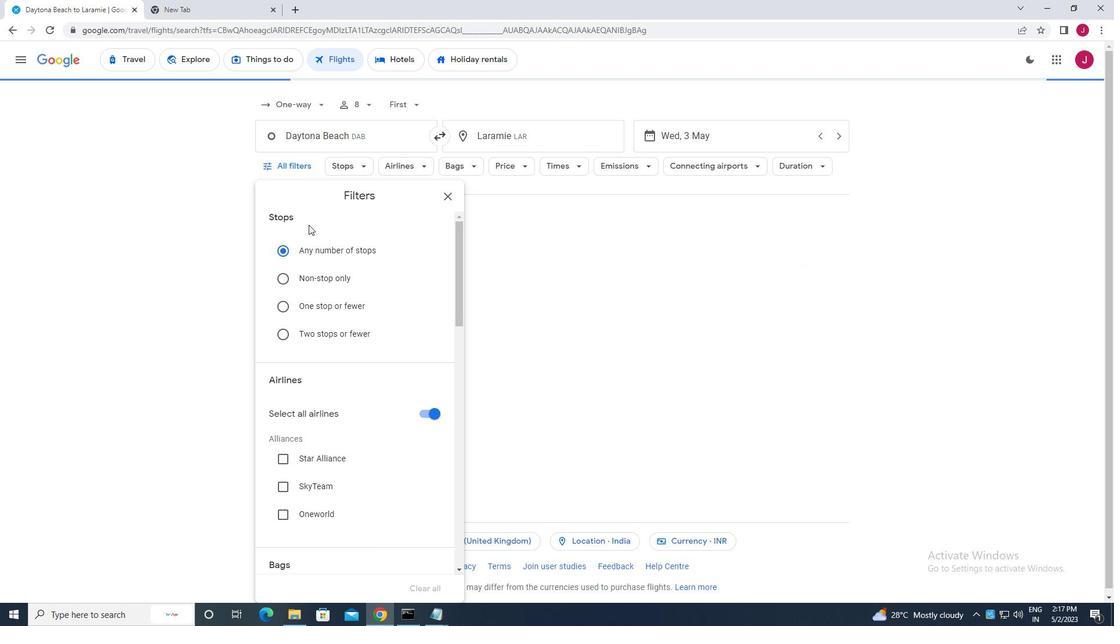 
Action: Mouse scrolled (310, 235) with delta (0, 0)
Screenshot: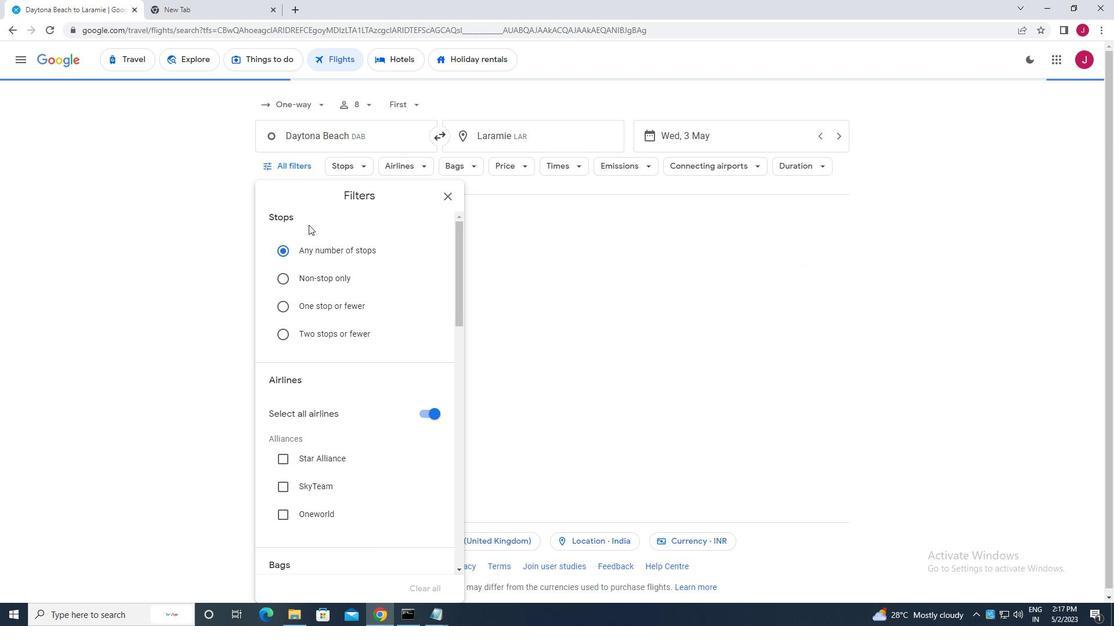 
Action: Mouse moved to (426, 237)
Screenshot: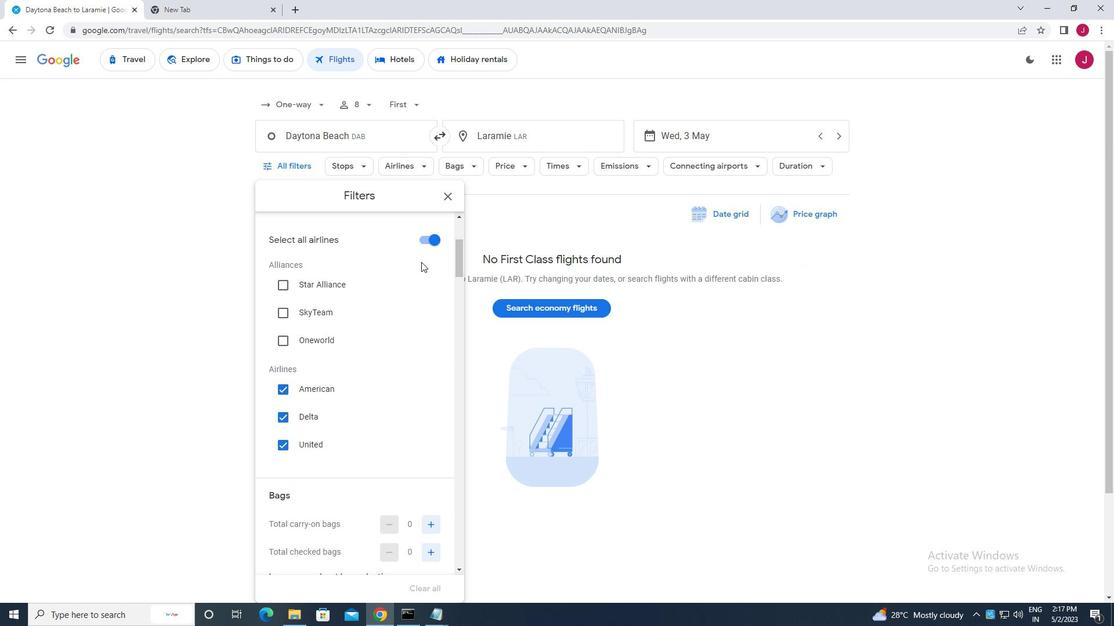 
Action: Mouse pressed left at (426, 237)
Screenshot: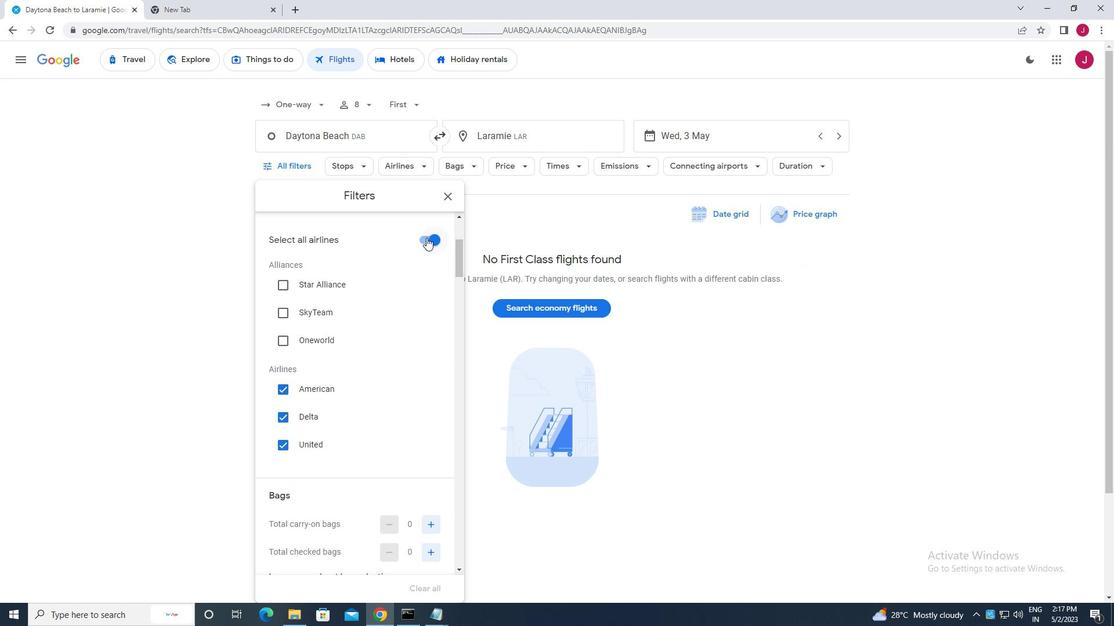 
Action: Mouse moved to (399, 314)
Screenshot: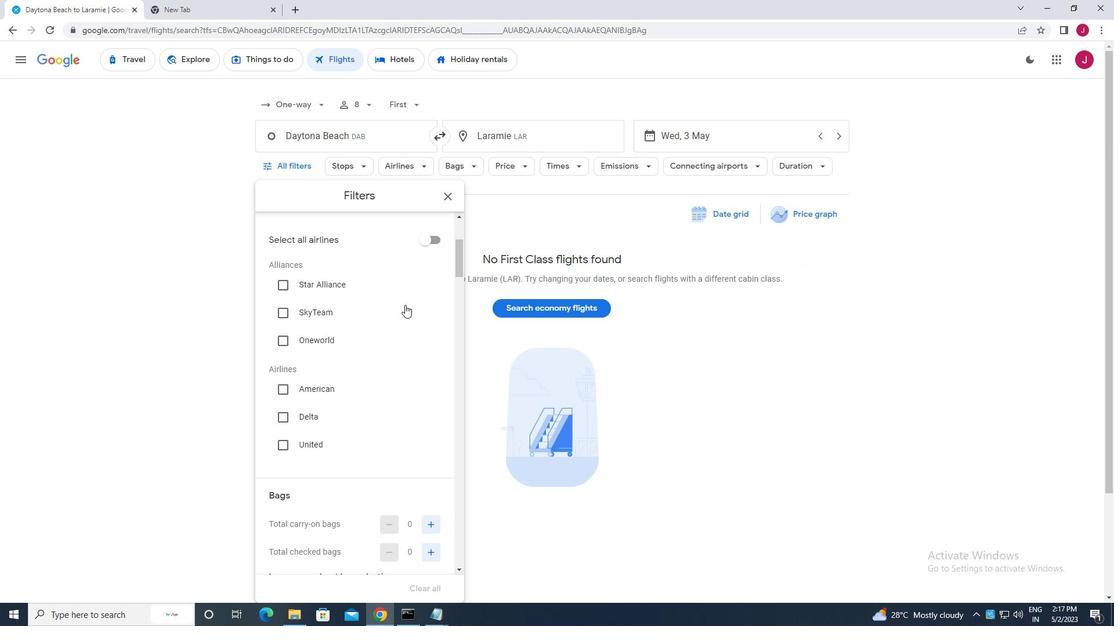 
Action: Mouse scrolled (399, 314) with delta (0, 0)
Screenshot: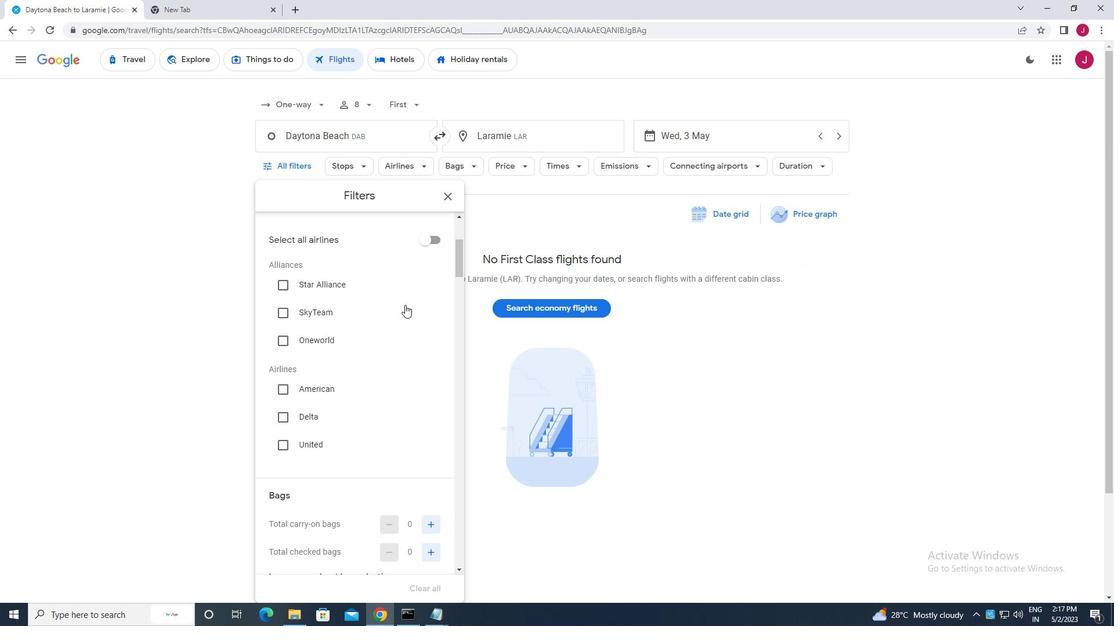 
Action: Mouse moved to (399, 316)
Screenshot: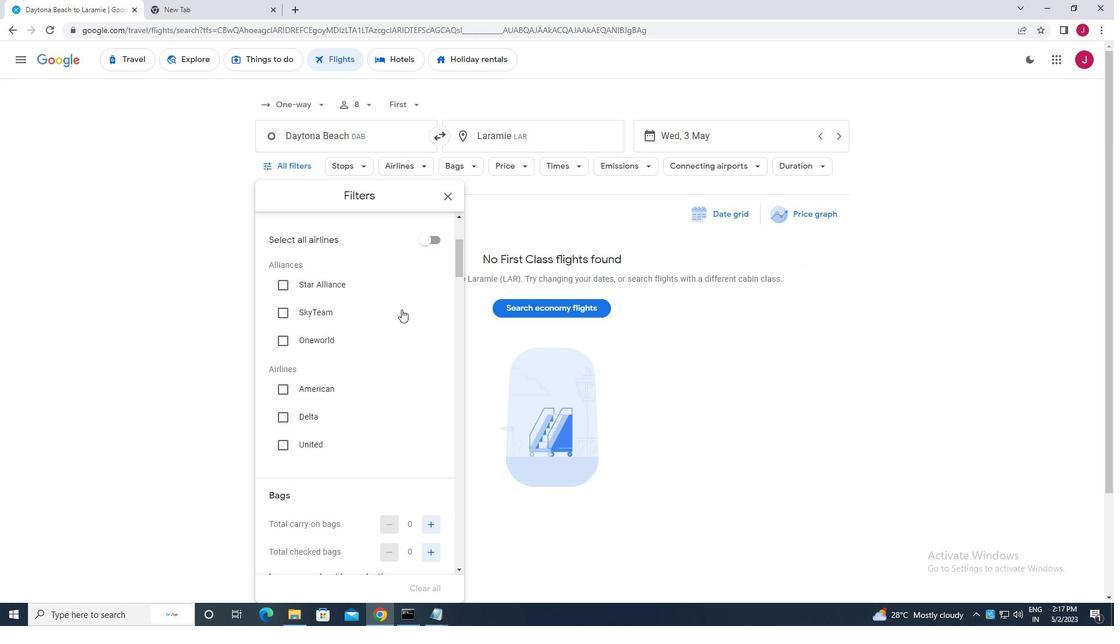 
Action: Mouse scrolled (399, 316) with delta (0, 0)
Screenshot: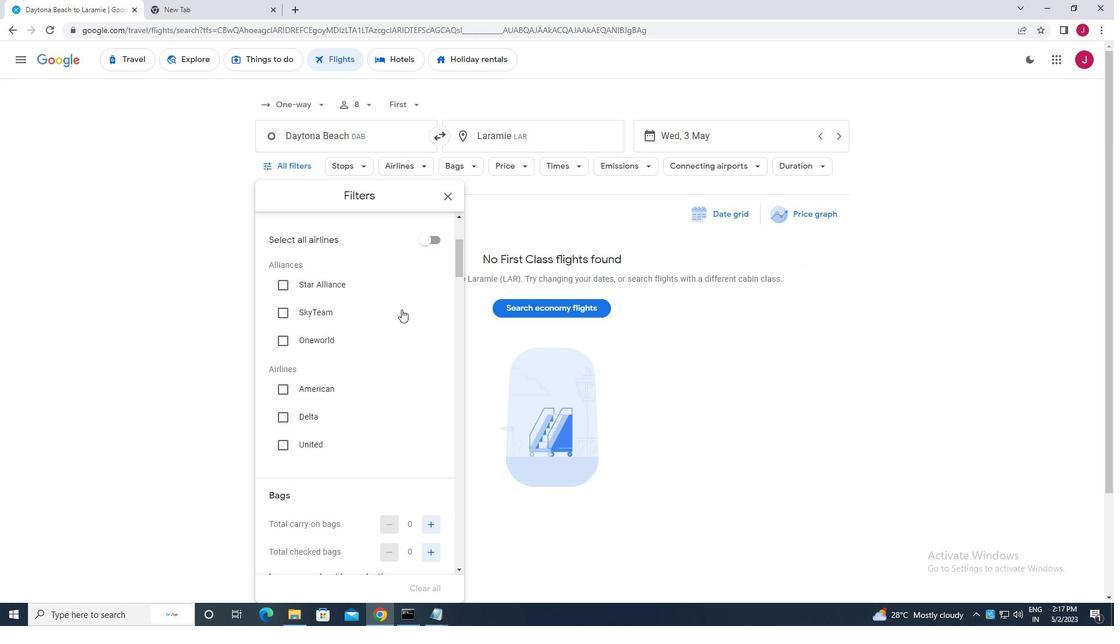 
Action: Mouse scrolled (399, 316) with delta (0, 0)
Screenshot: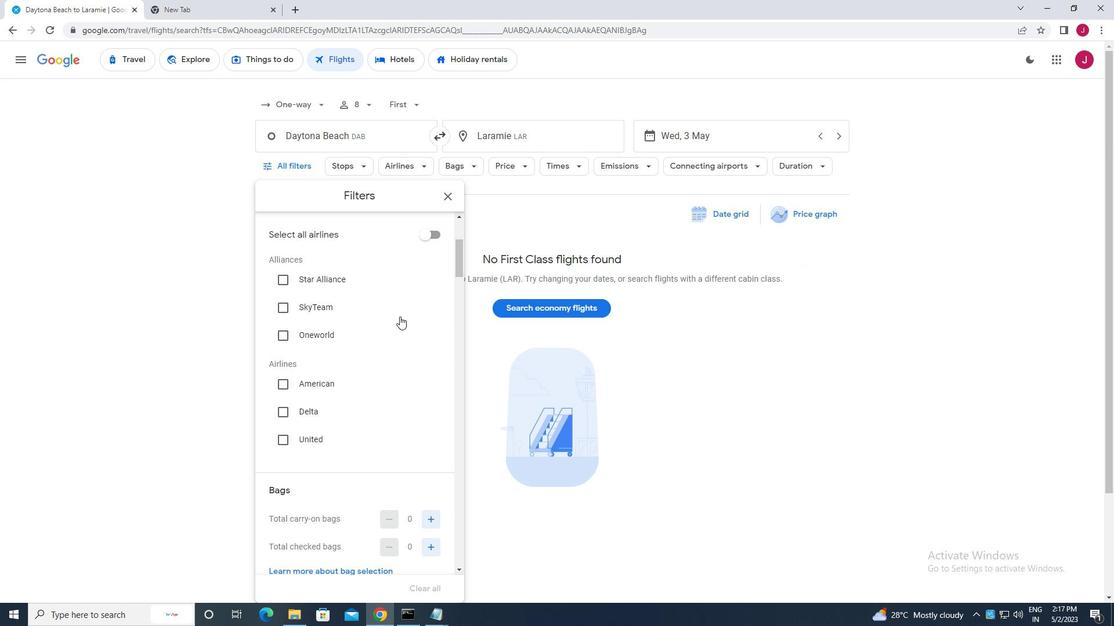 
Action: Mouse moved to (399, 316)
Screenshot: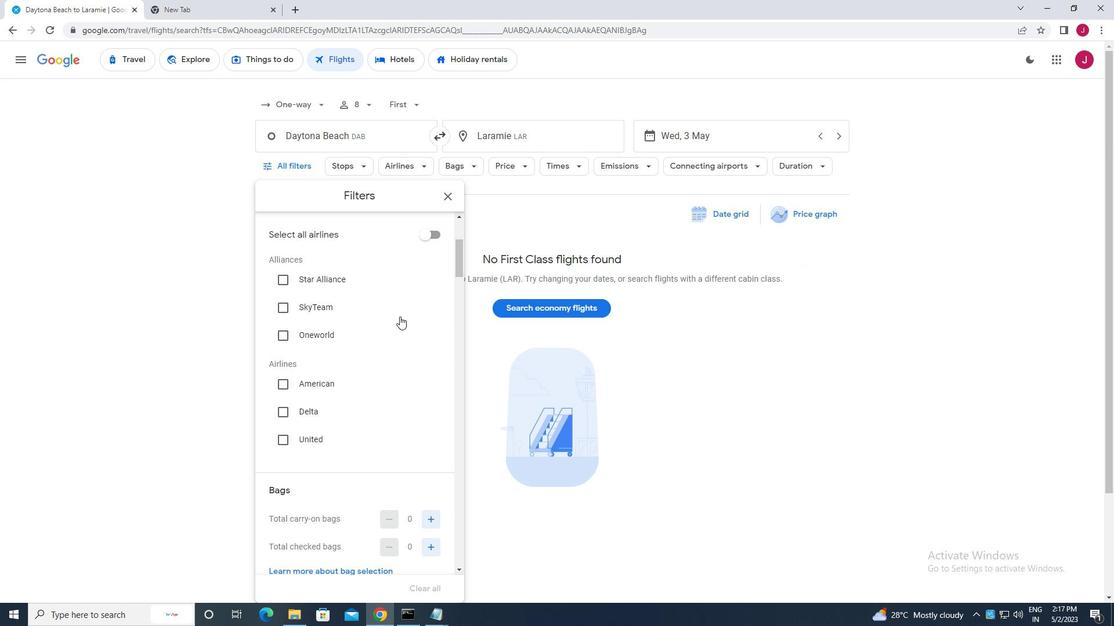 
Action: Mouse scrolled (399, 316) with delta (0, 0)
Screenshot: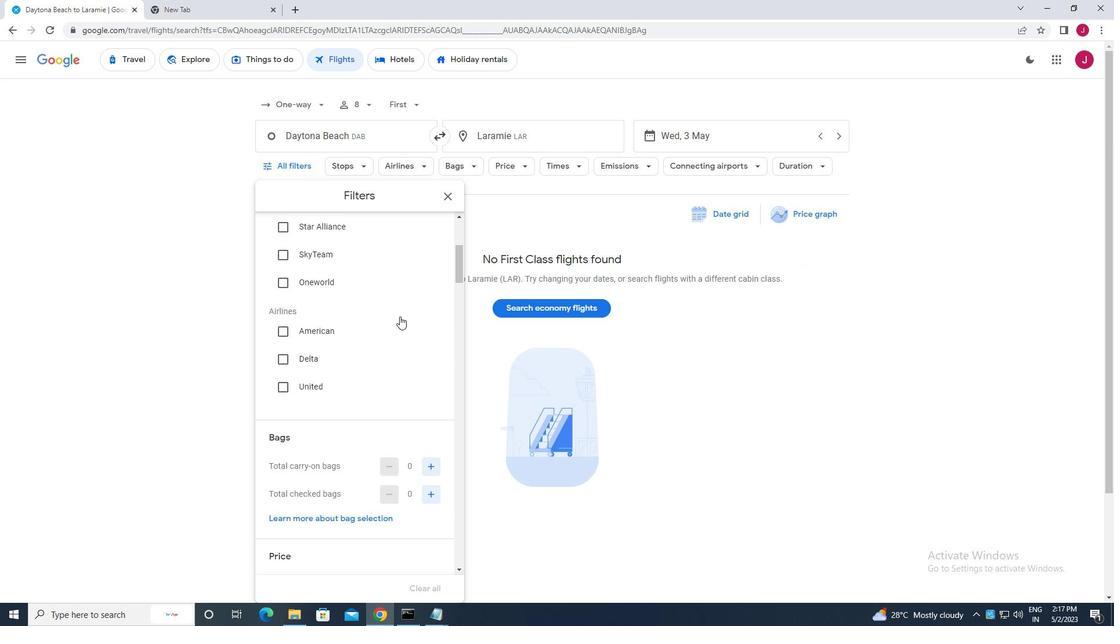 
Action: Mouse moved to (430, 321)
Screenshot: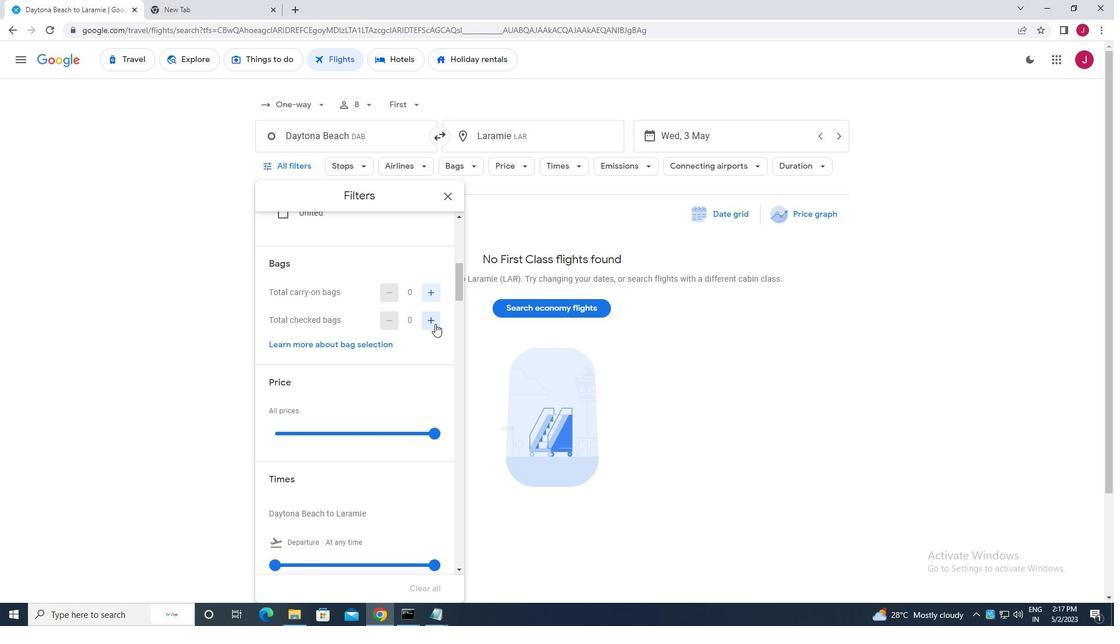 
Action: Mouse pressed left at (430, 321)
Screenshot: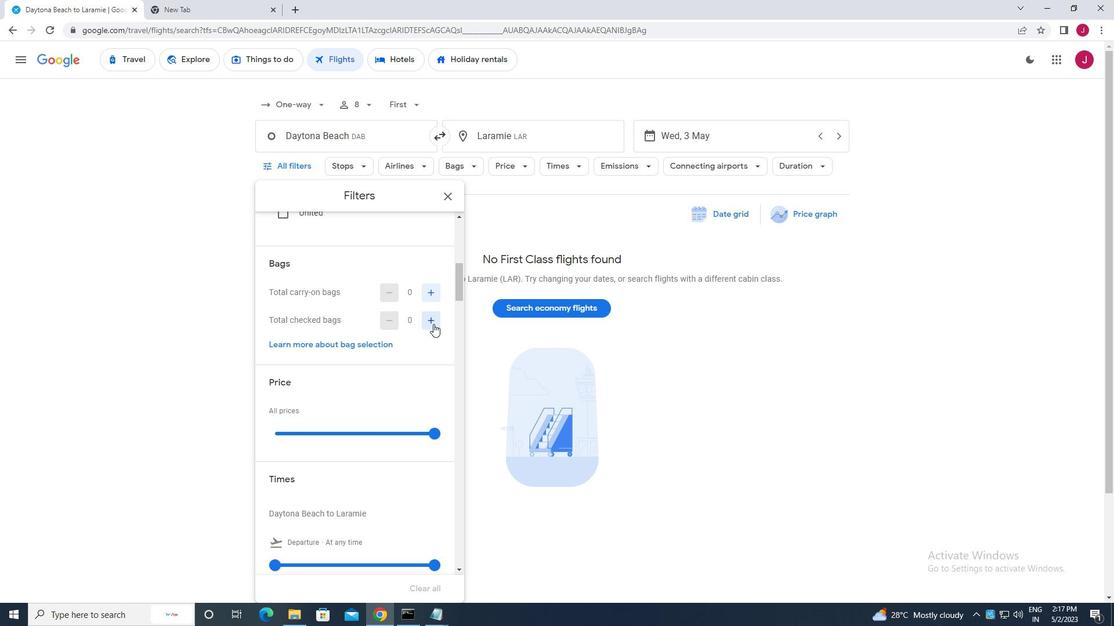 
Action: Mouse moved to (434, 436)
Screenshot: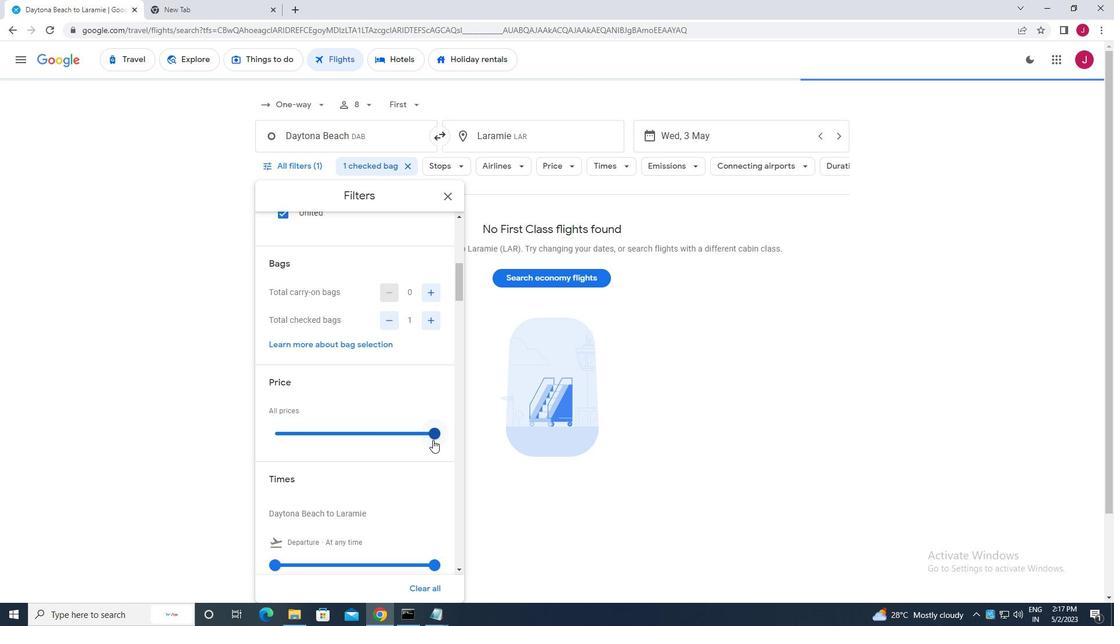
Action: Mouse pressed left at (434, 436)
Screenshot: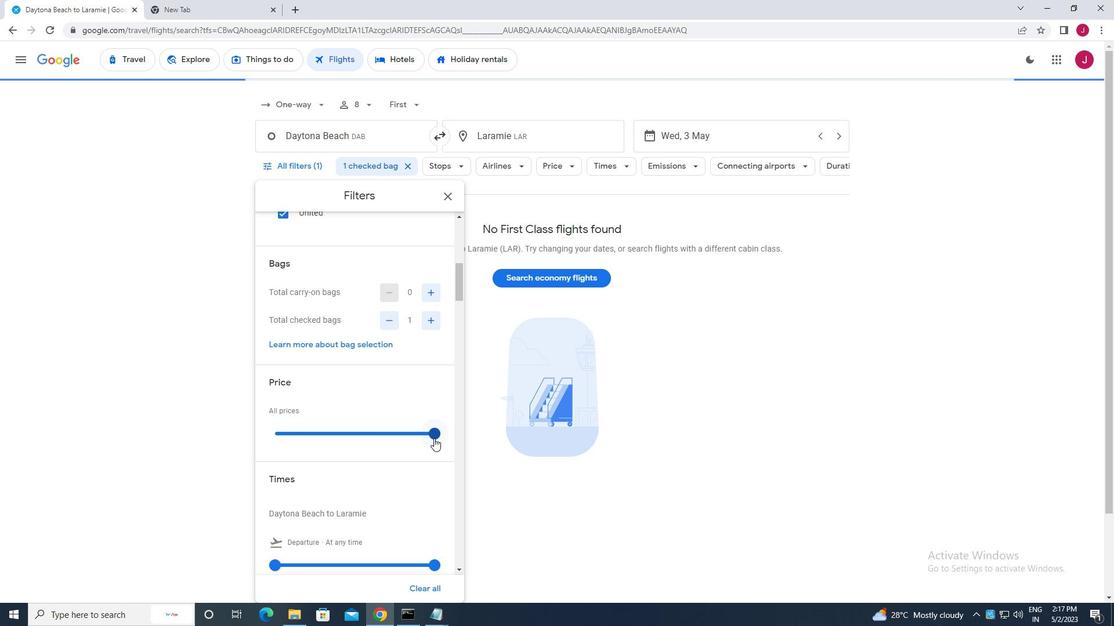 
Action: Mouse moved to (276, 414)
Screenshot: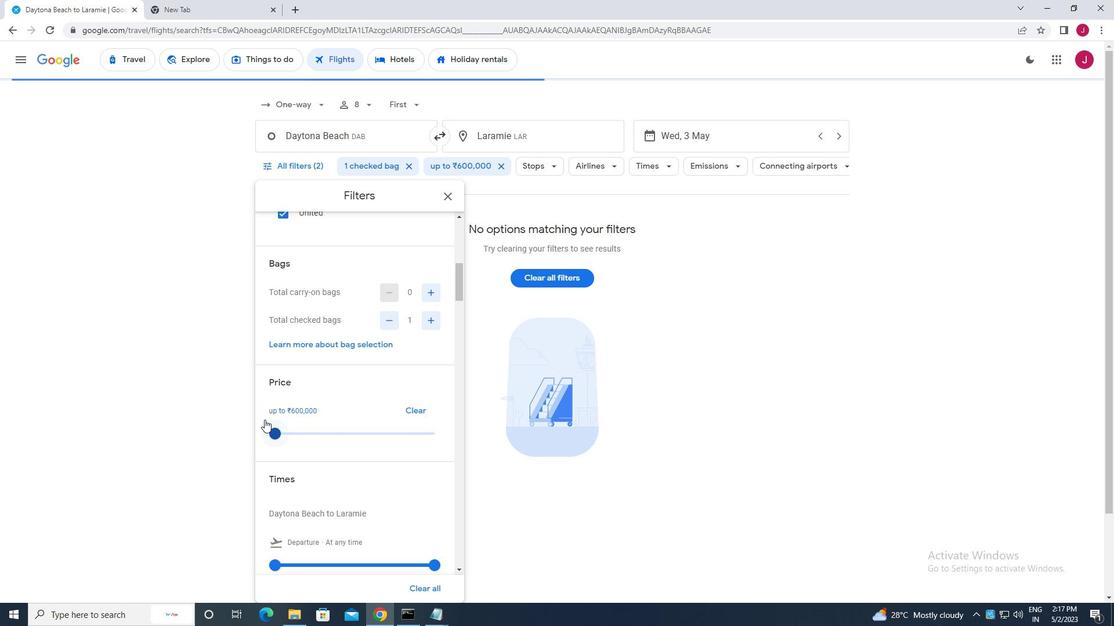 
Action: Mouse scrolled (276, 413) with delta (0, 0)
Screenshot: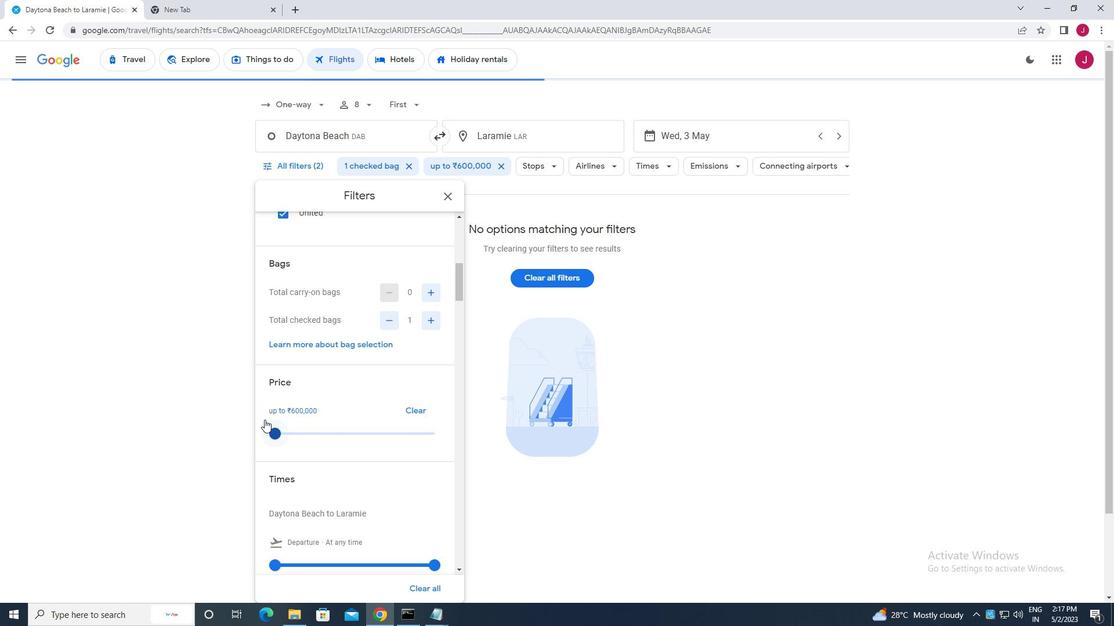 
Action: Mouse moved to (276, 414)
Screenshot: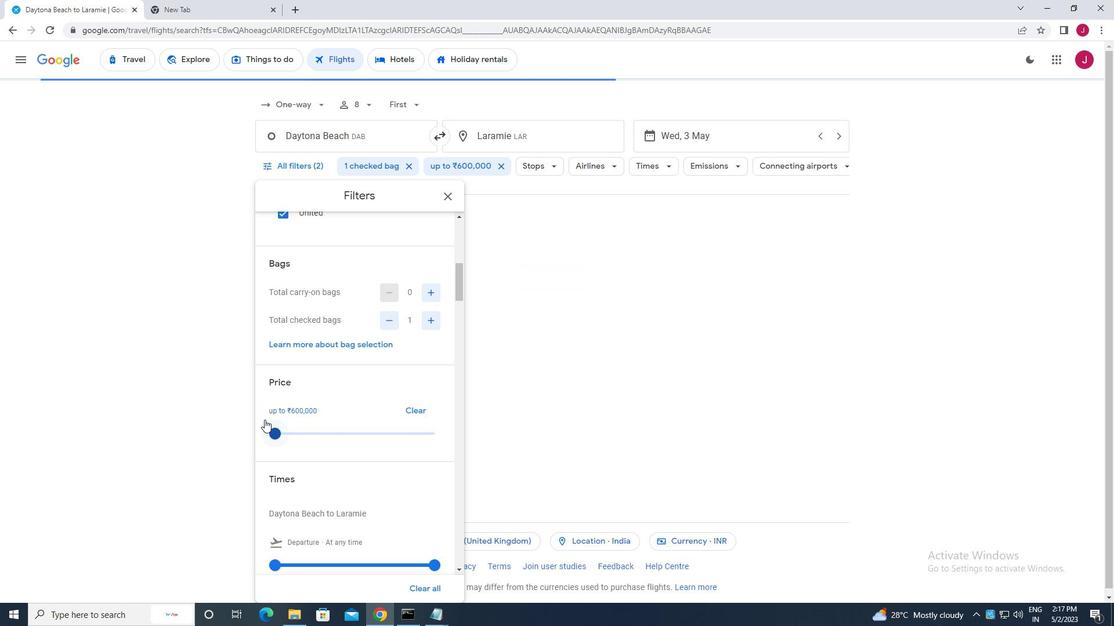 
Action: Mouse scrolled (276, 413) with delta (0, 0)
Screenshot: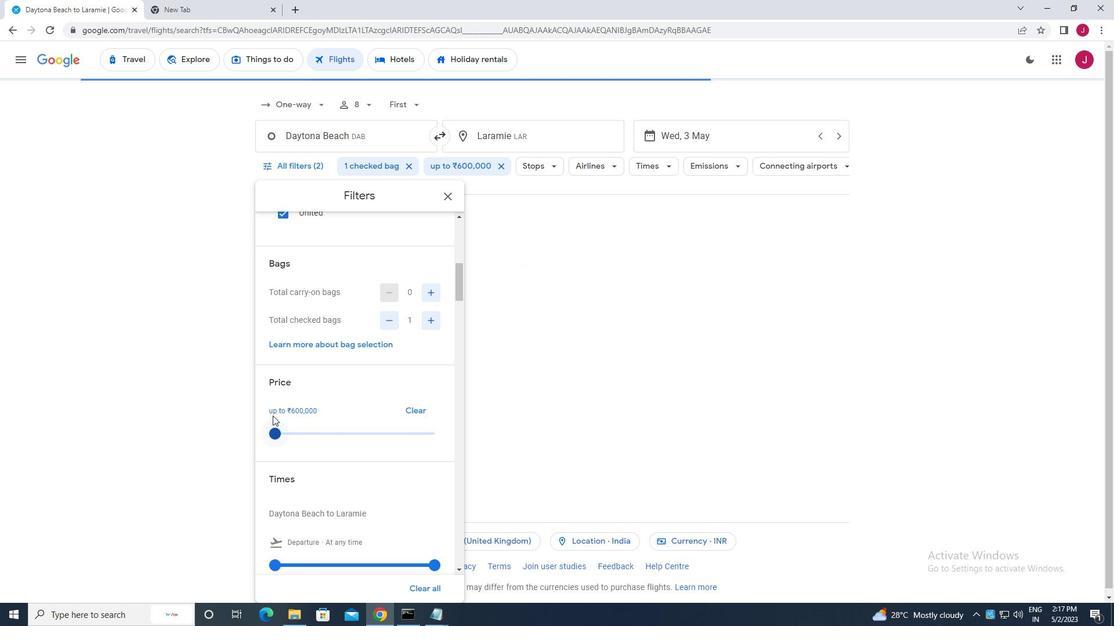 
Action: Mouse scrolled (276, 413) with delta (0, 0)
Screenshot: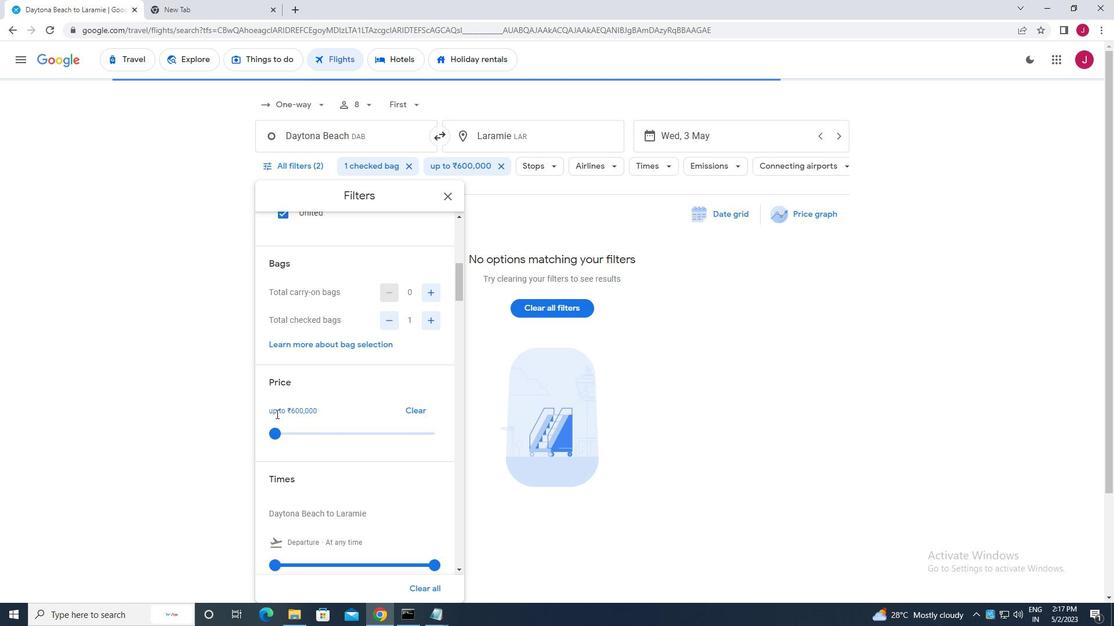 
Action: Mouse moved to (435, 392)
Screenshot: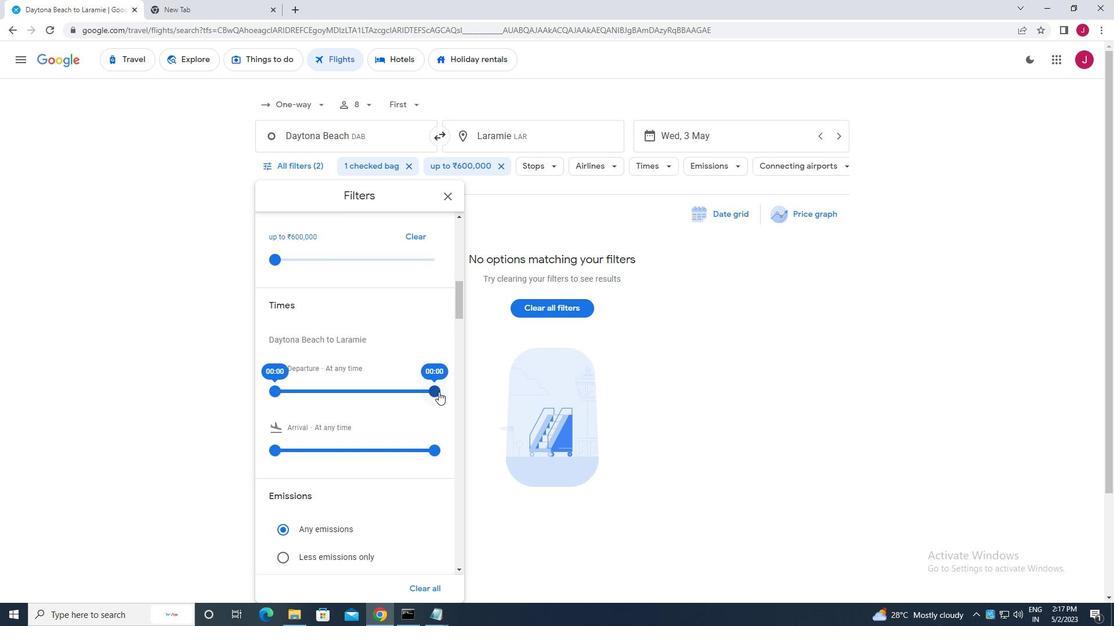 
Action: Mouse pressed left at (435, 392)
Screenshot: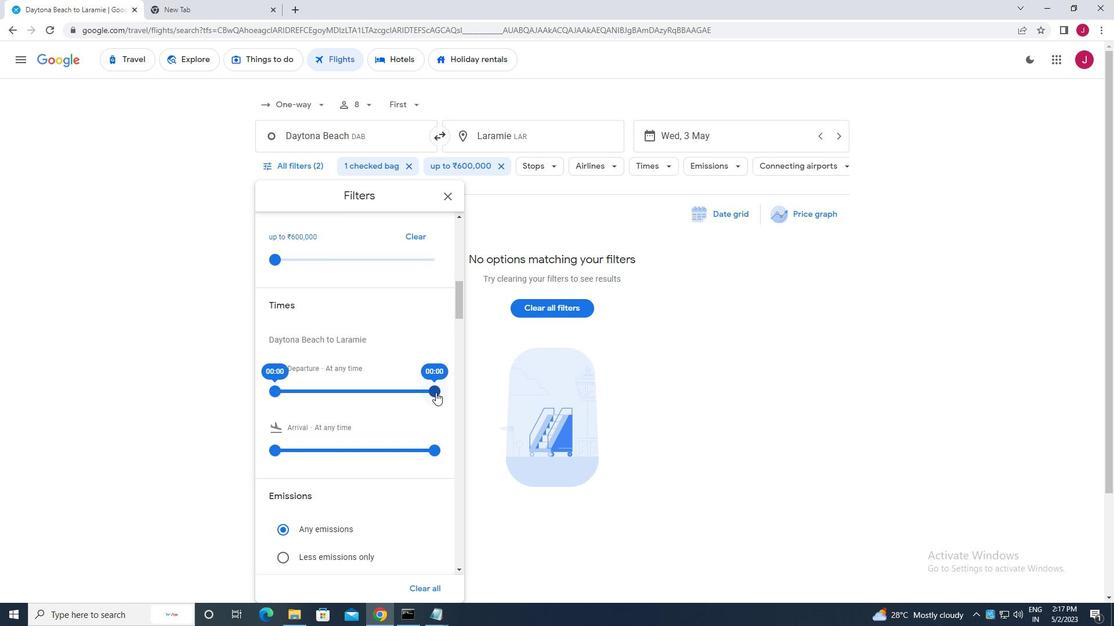 
Action: Mouse moved to (442, 199)
Screenshot: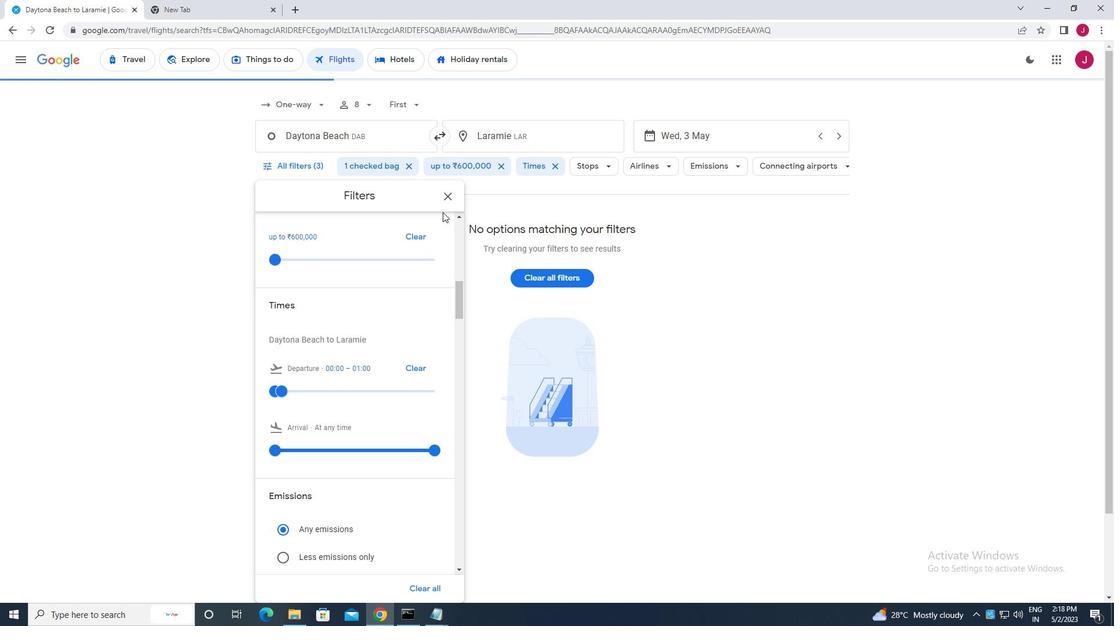
Action: Mouse pressed left at (442, 199)
Screenshot: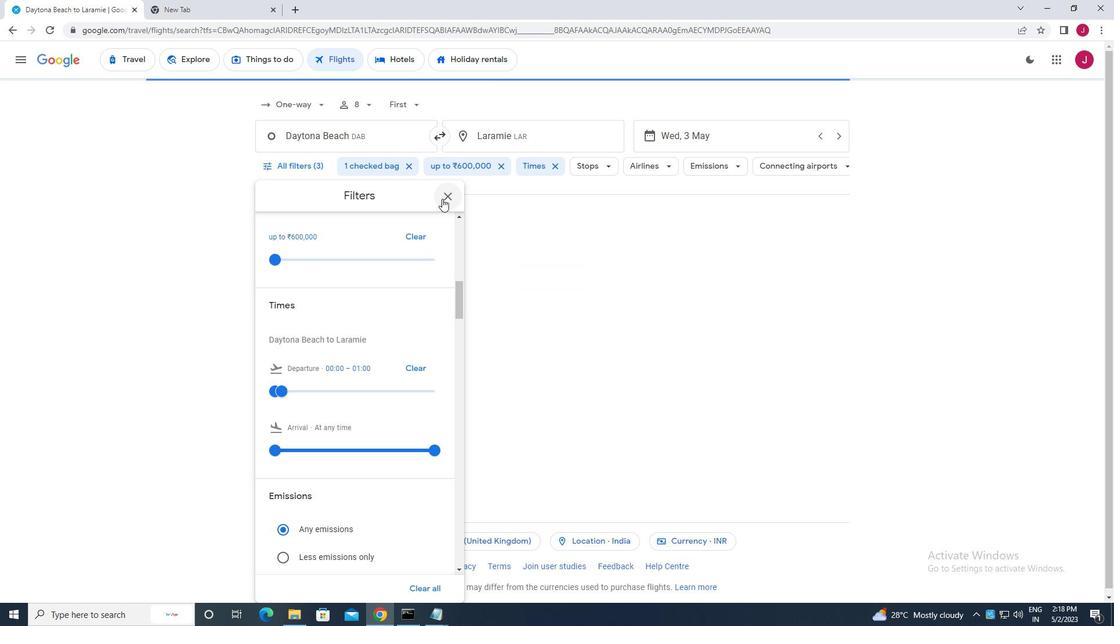 
Action: Mouse moved to (441, 199)
Screenshot: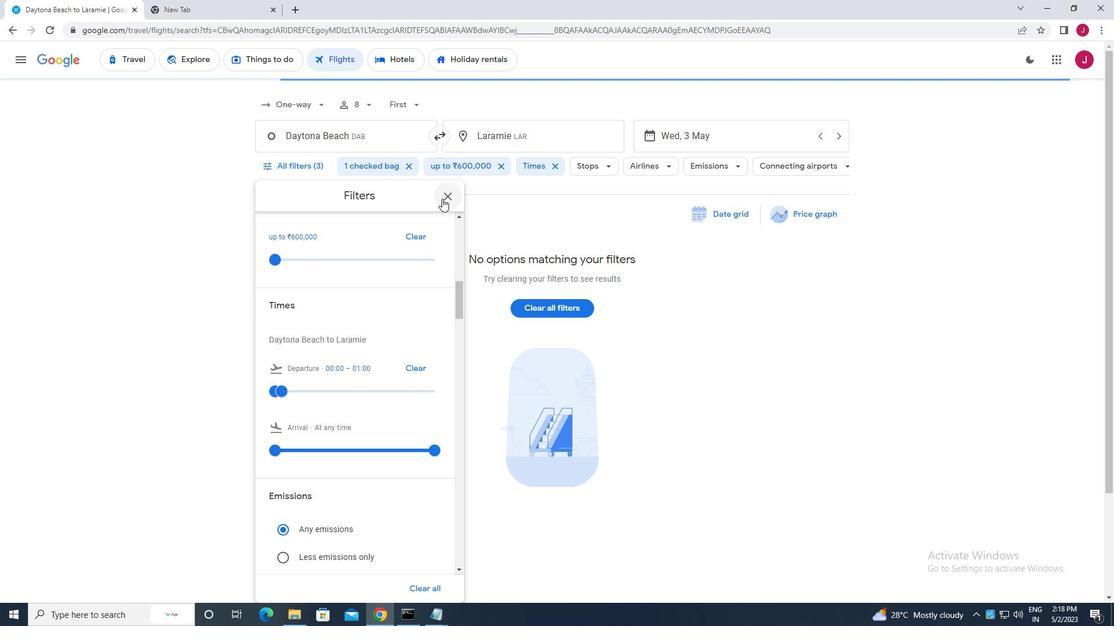 
